 Task: Look for space in Aïn Smara, Algeria from 2nd June, 2023 to 15th June, 2023 for 2 adults in price range Rs.10000 to Rs.15000. Place can be entire place with 1  bedroom having 1 bed and 1 bathroom. Property type can be house, flat, hotel. Booking option can be shelf check-in. Required host language is .
Action: Mouse moved to (386, 91)
Screenshot: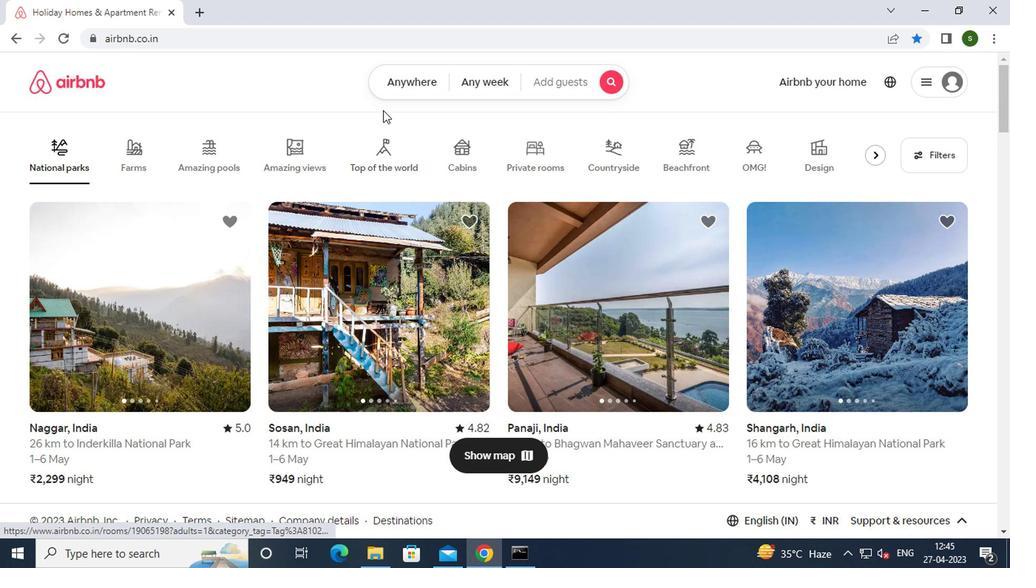 
Action: Mouse pressed left at (386, 91)
Screenshot: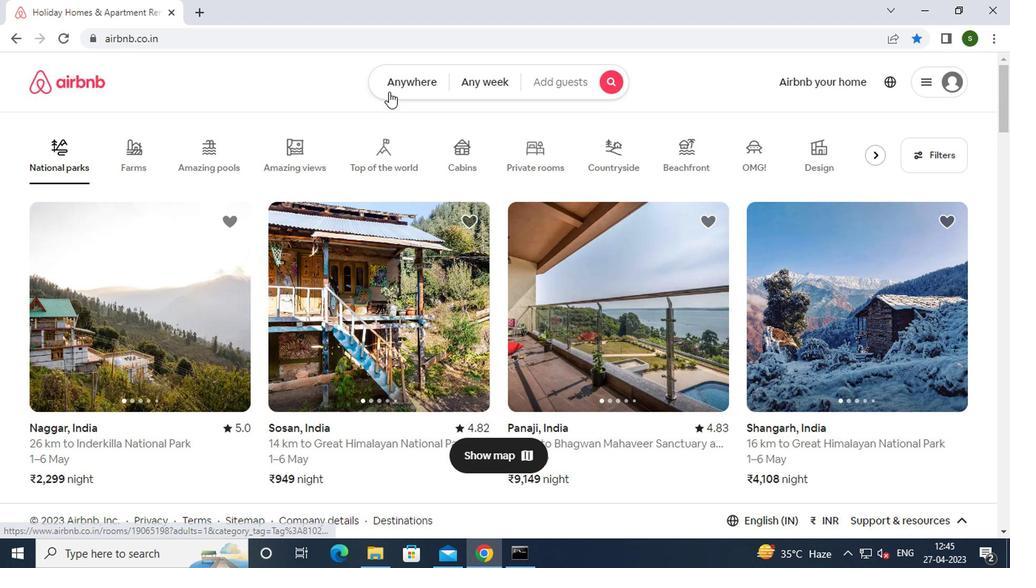 
Action: Mouse moved to (319, 141)
Screenshot: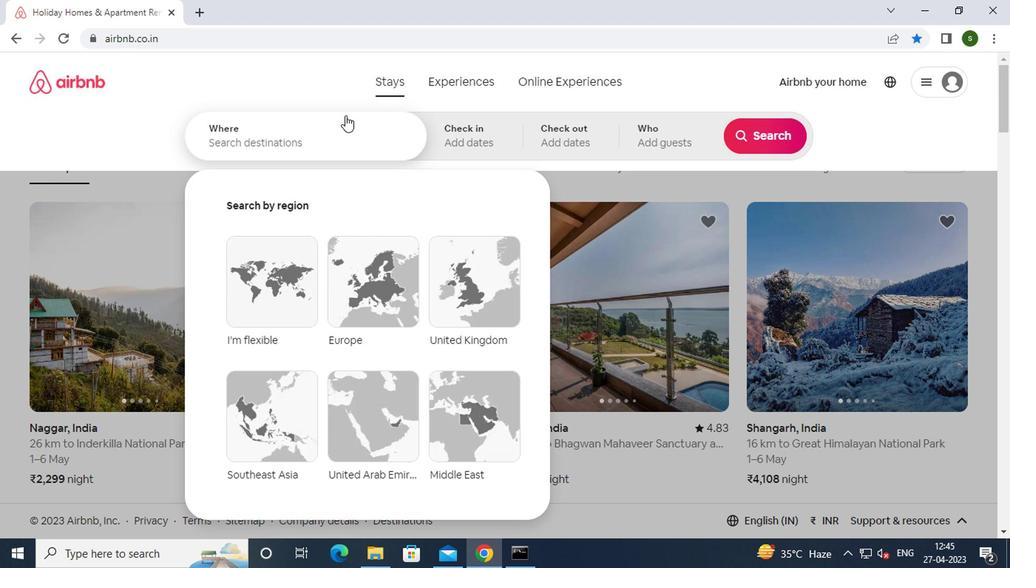 
Action: Mouse pressed left at (319, 141)
Screenshot: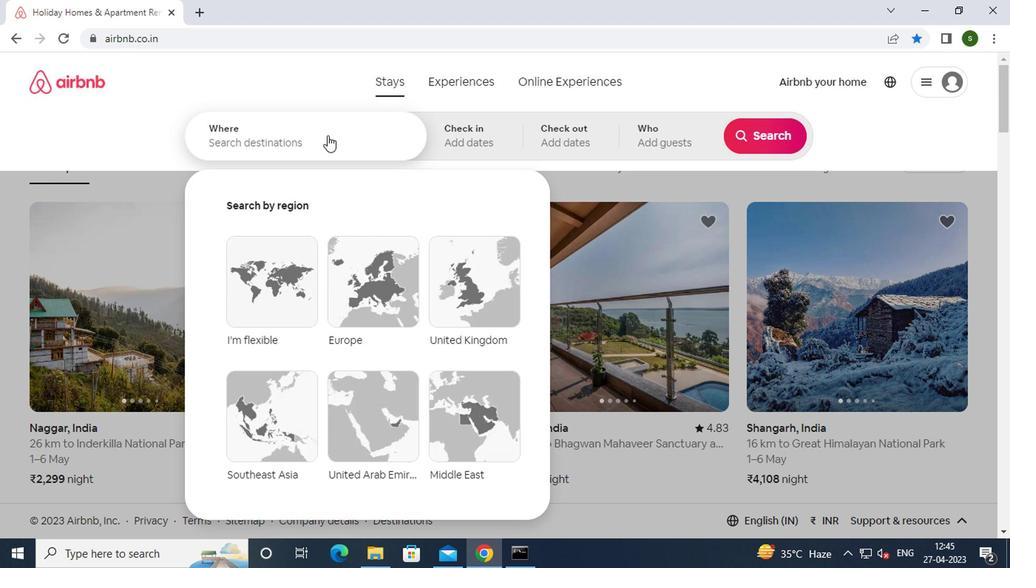 
Action: Key pressed a<Key.caps_lock>in<Key.space><Key.caps_lock>s<Key.caps_lock>mara
Screenshot: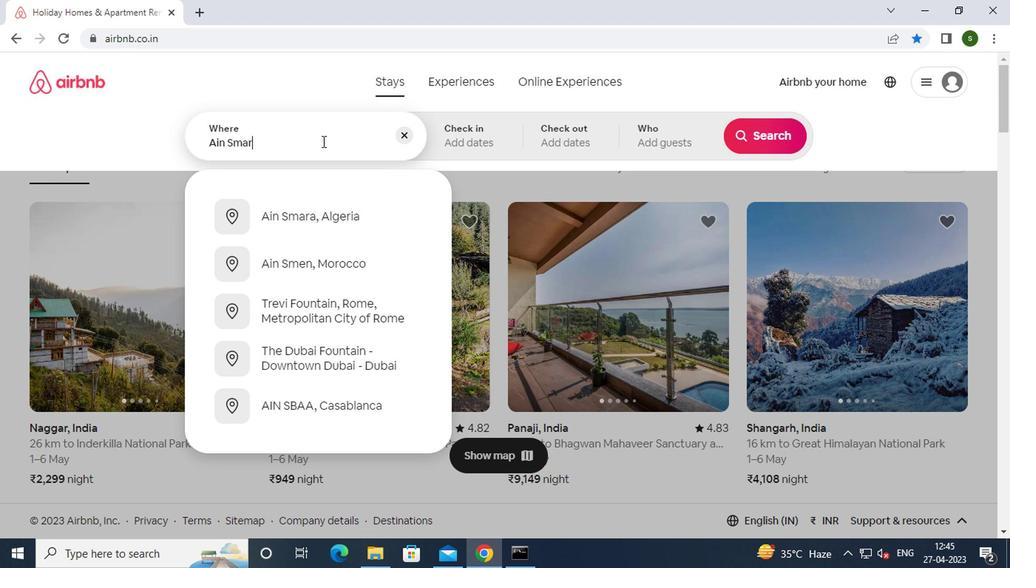 
Action: Mouse moved to (328, 233)
Screenshot: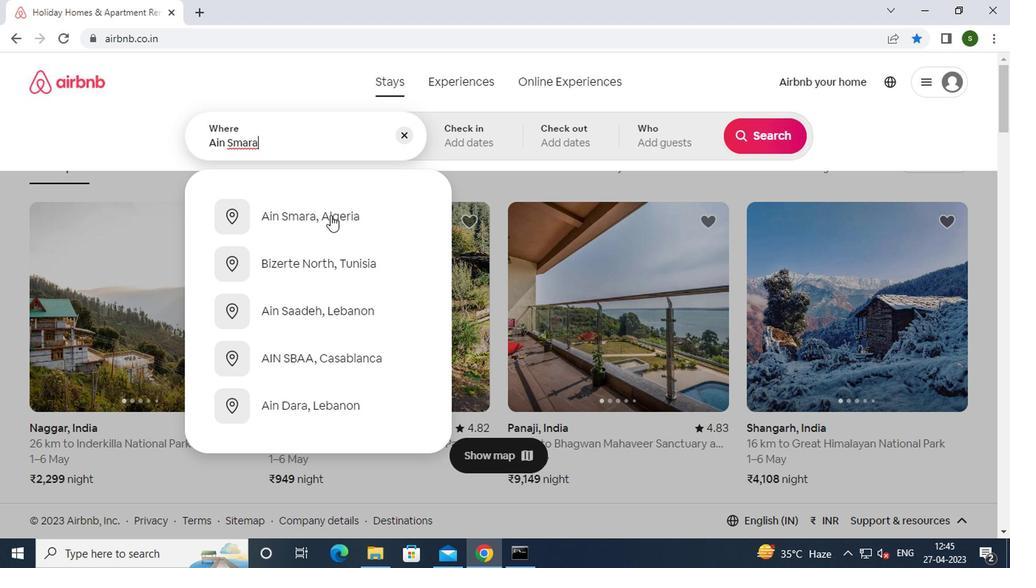 
Action: Mouse pressed left at (328, 233)
Screenshot: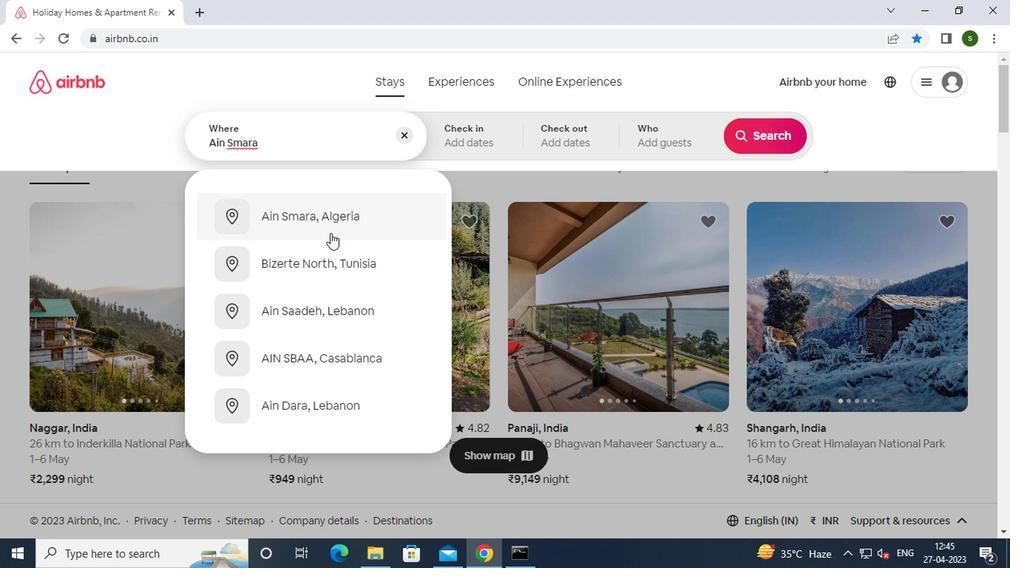 
Action: Mouse moved to (743, 253)
Screenshot: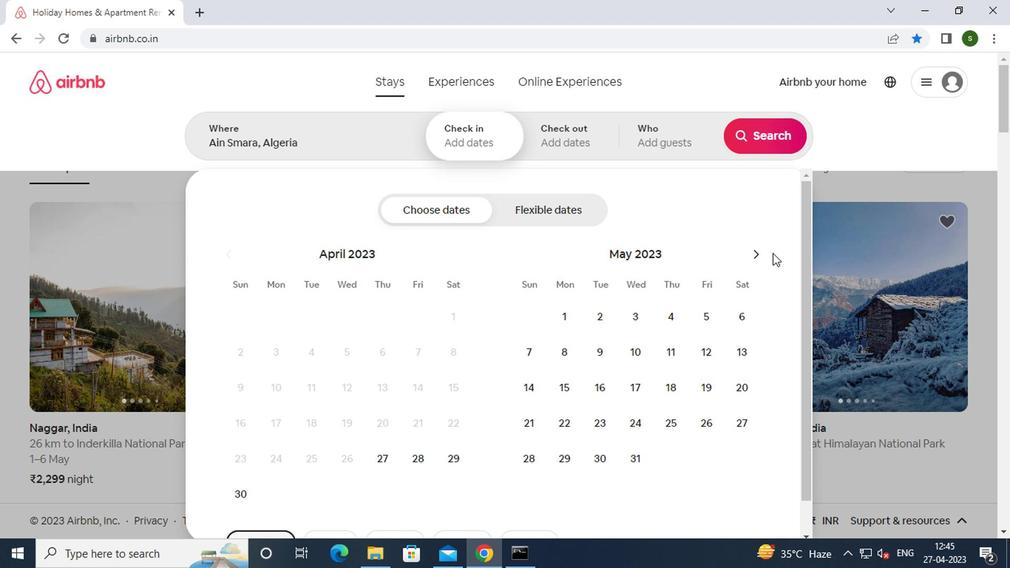 
Action: Mouse pressed left at (743, 253)
Screenshot: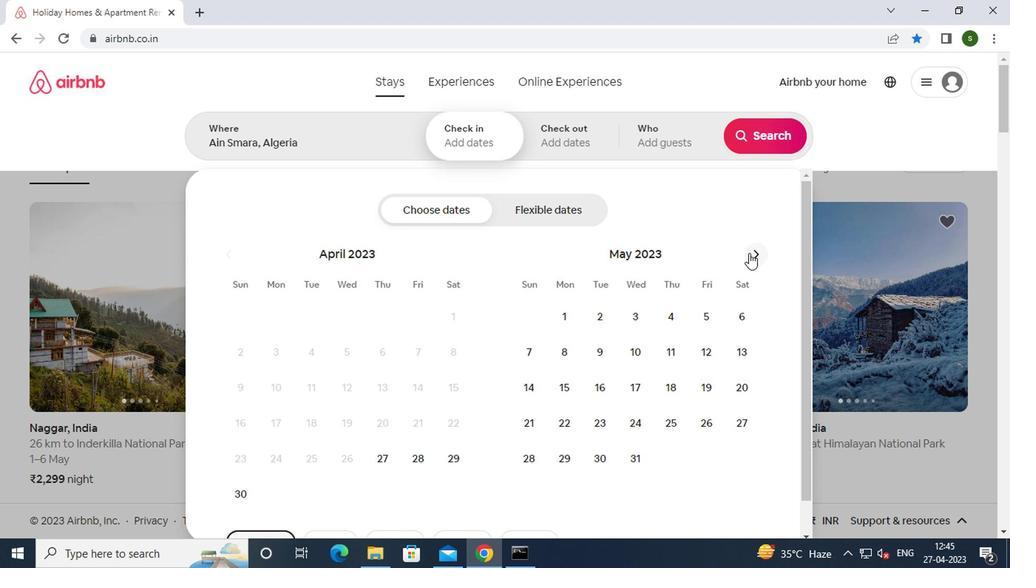 
Action: Mouse moved to (710, 312)
Screenshot: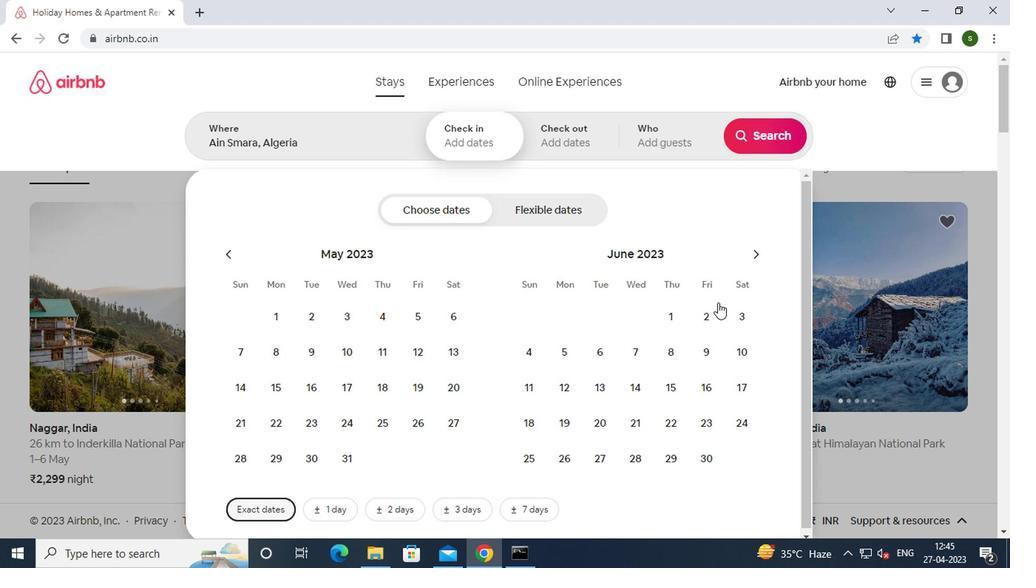 
Action: Mouse pressed left at (710, 312)
Screenshot: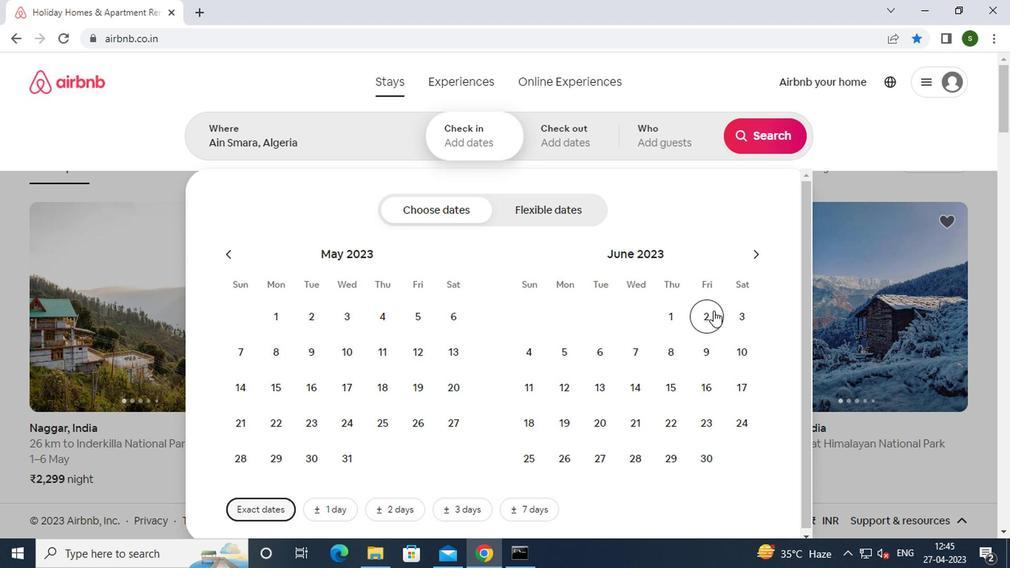 
Action: Mouse moved to (676, 378)
Screenshot: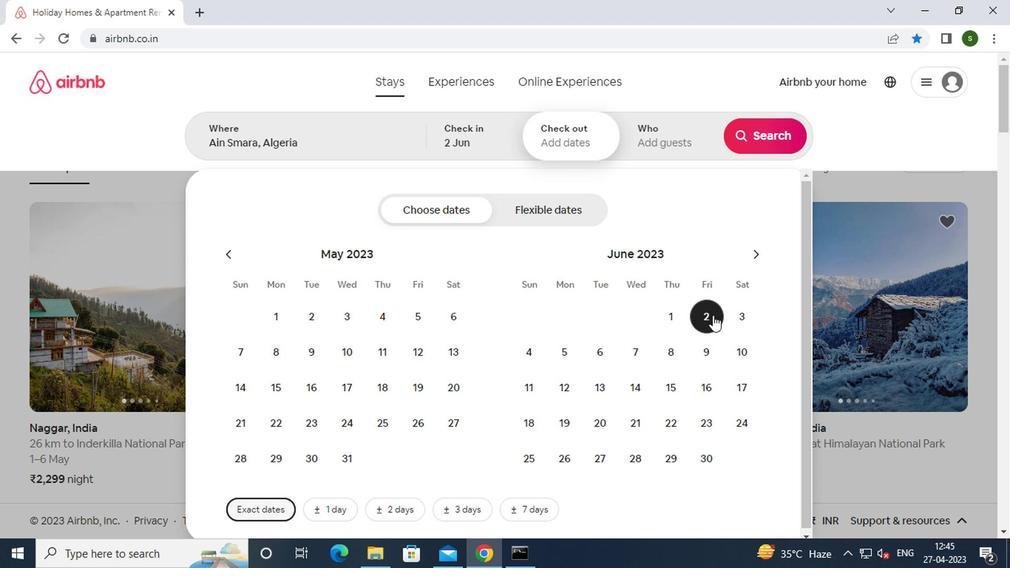 
Action: Mouse pressed left at (676, 378)
Screenshot: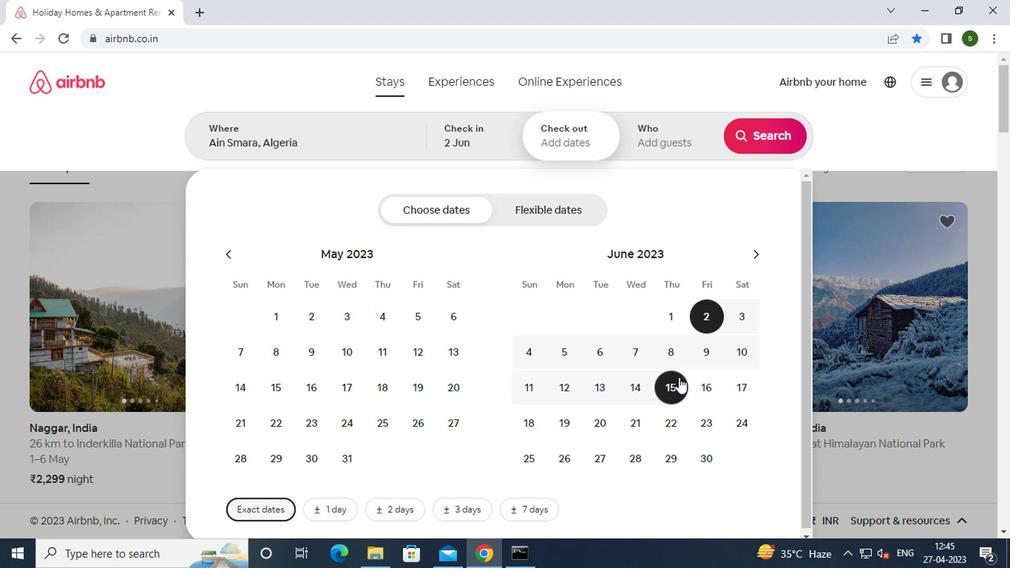 
Action: Mouse moved to (672, 146)
Screenshot: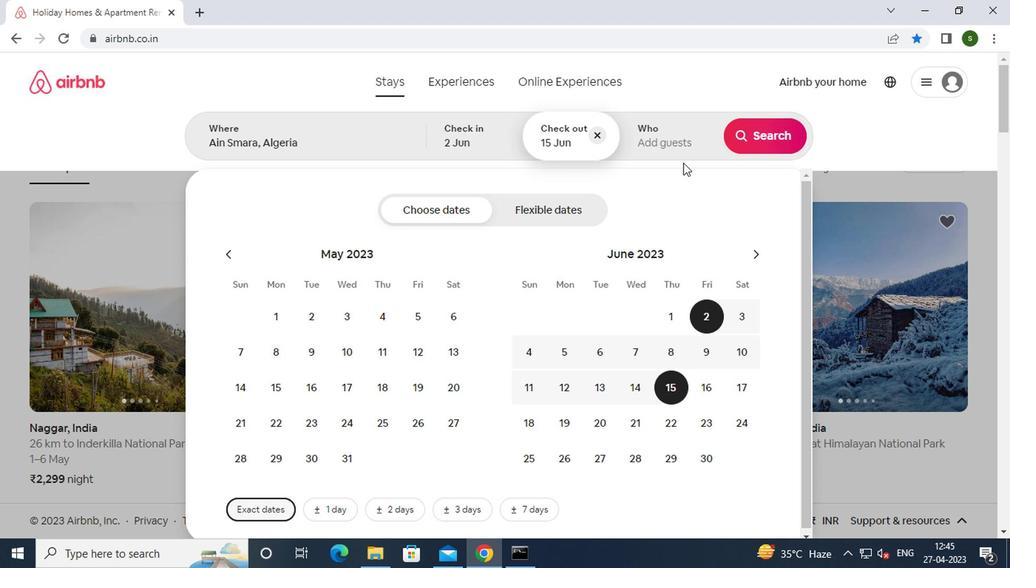 
Action: Mouse pressed left at (672, 146)
Screenshot: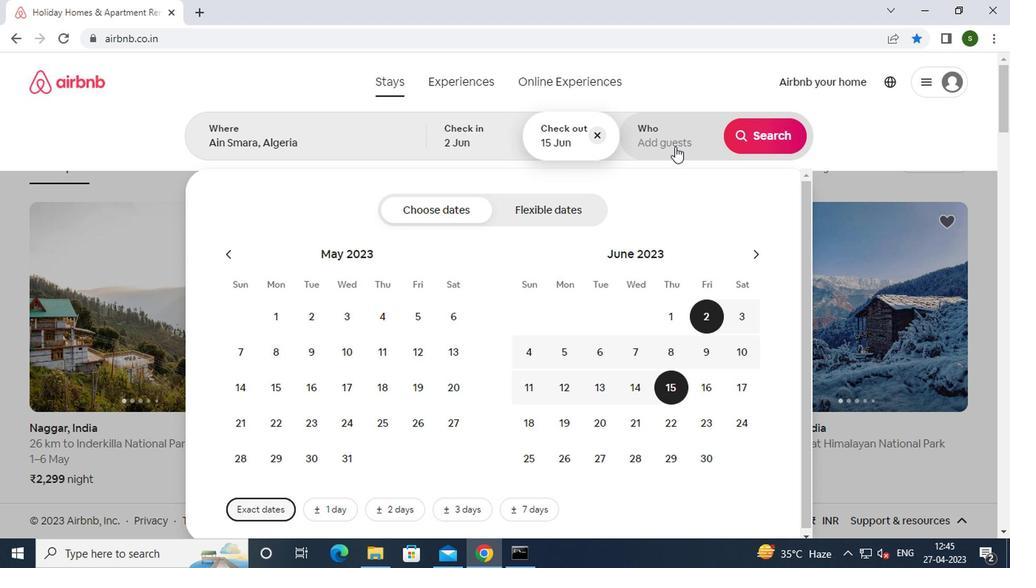 
Action: Mouse moved to (764, 213)
Screenshot: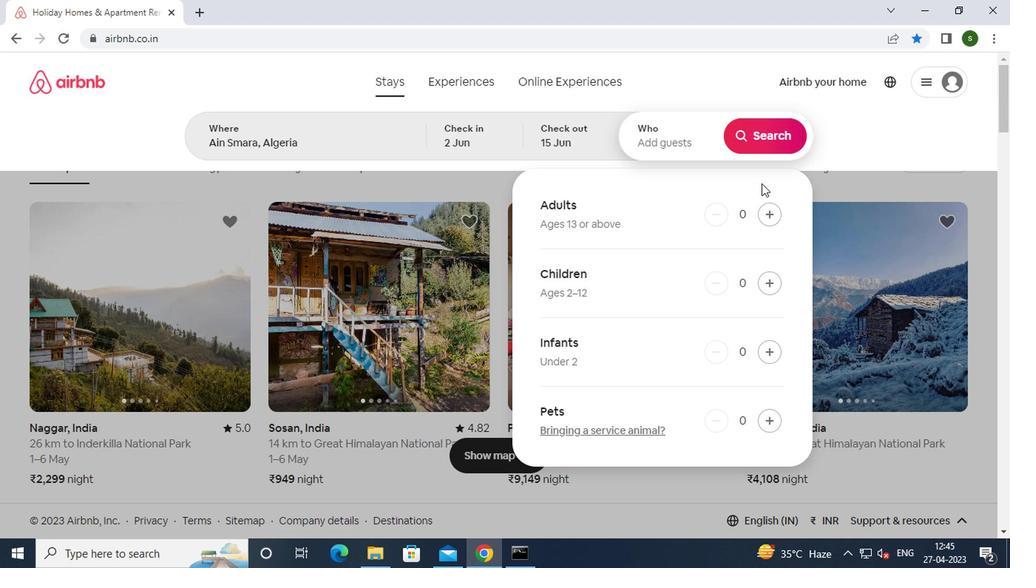 
Action: Mouse pressed left at (764, 213)
Screenshot: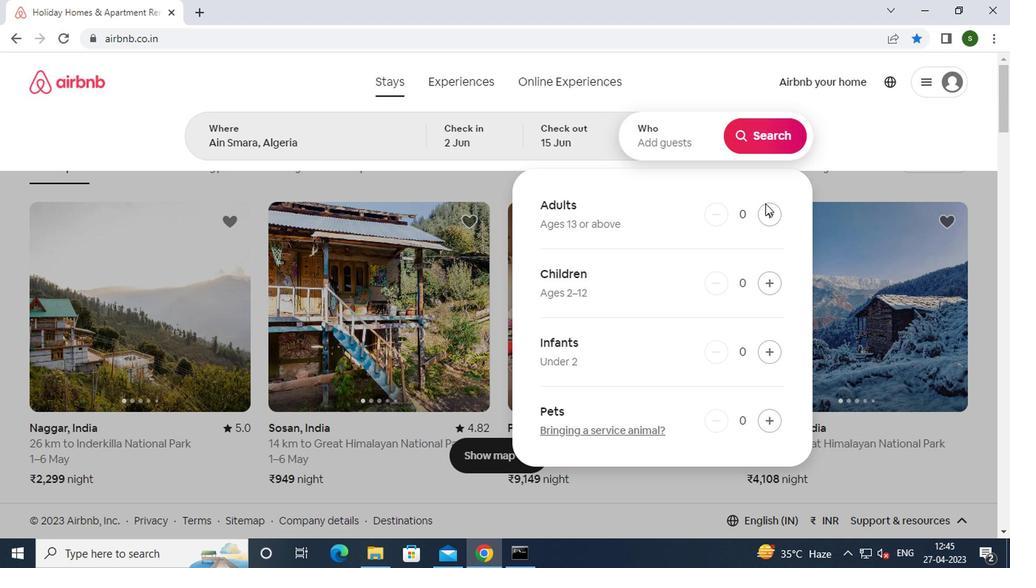 
Action: Mouse pressed left at (764, 213)
Screenshot: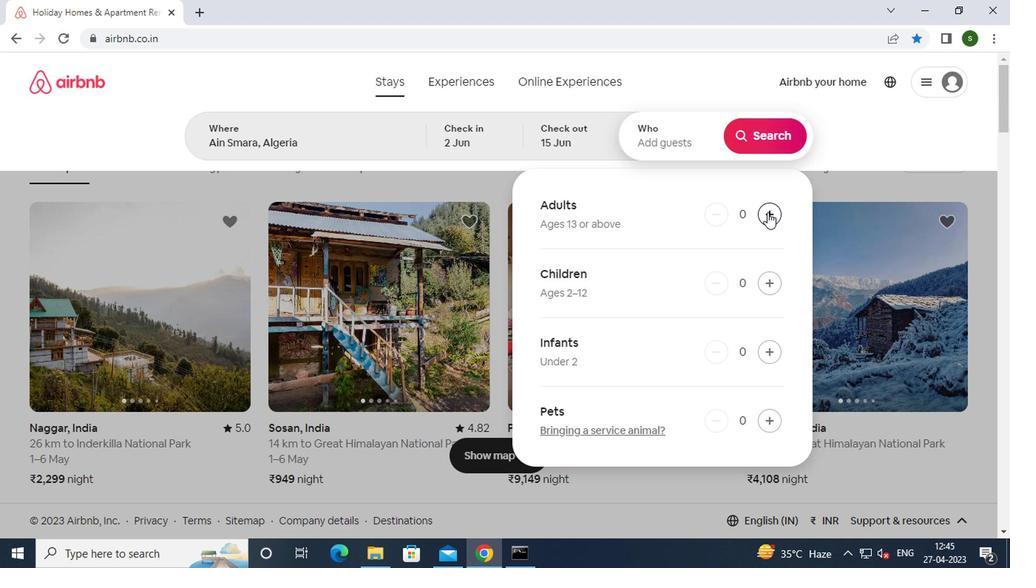 
Action: Mouse moved to (752, 127)
Screenshot: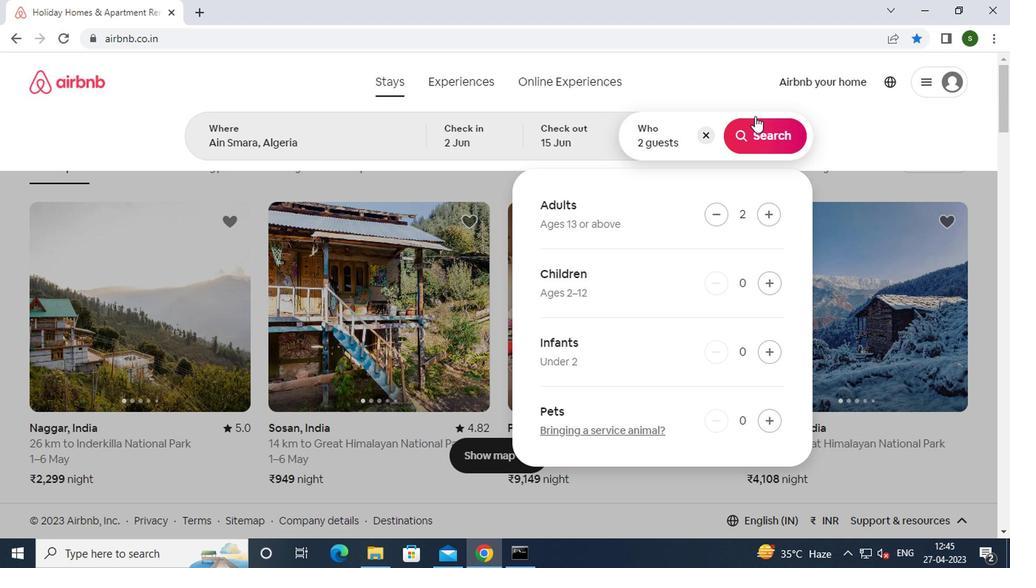 
Action: Mouse pressed left at (752, 127)
Screenshot: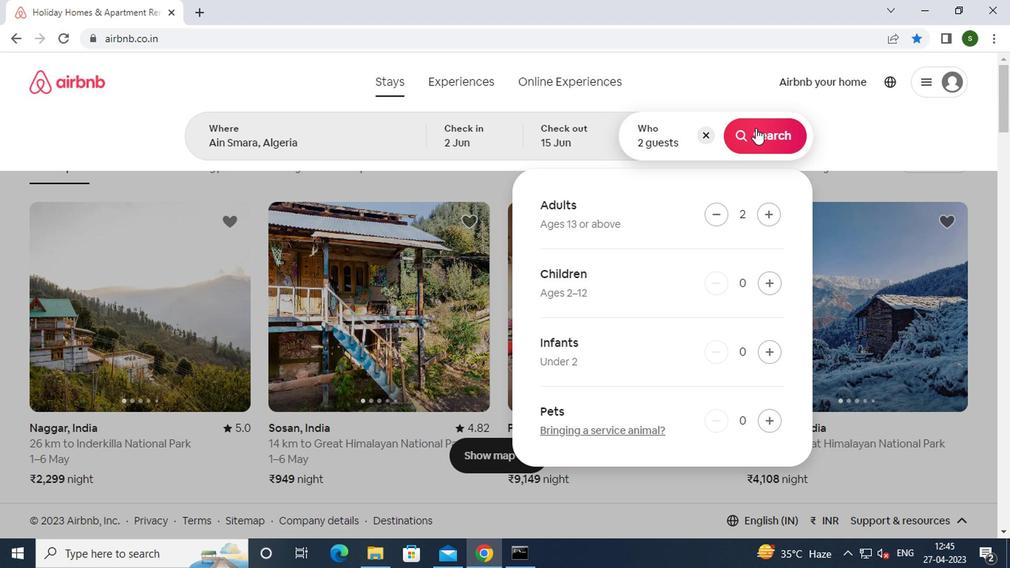 
Action: Mouse moved to (923, 145)
Screenshot: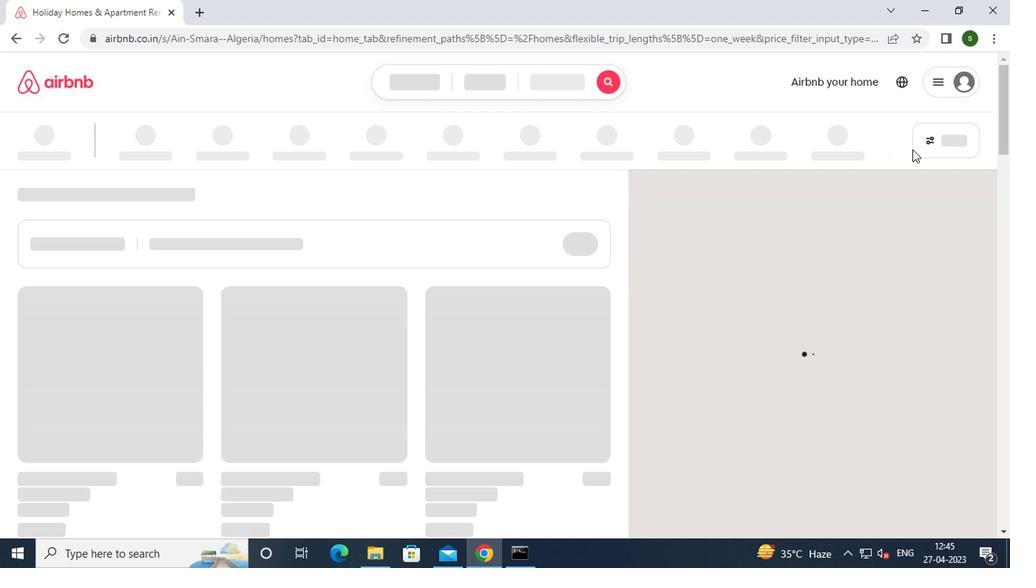 
Action: Mouse pressed left at (923, 145)
Screenshot: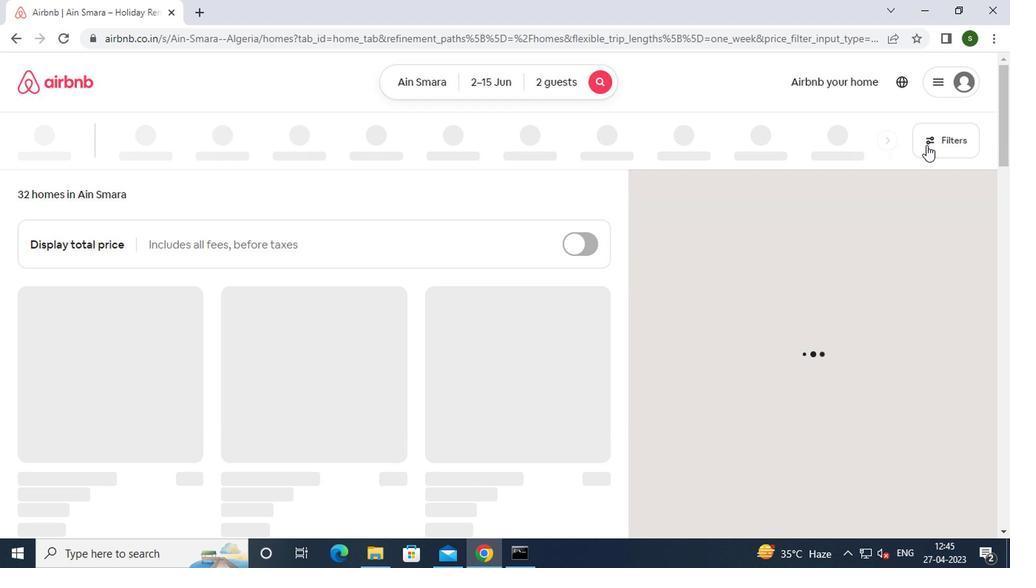 
Action: Mouse moved to (427, 337)
Screenshot: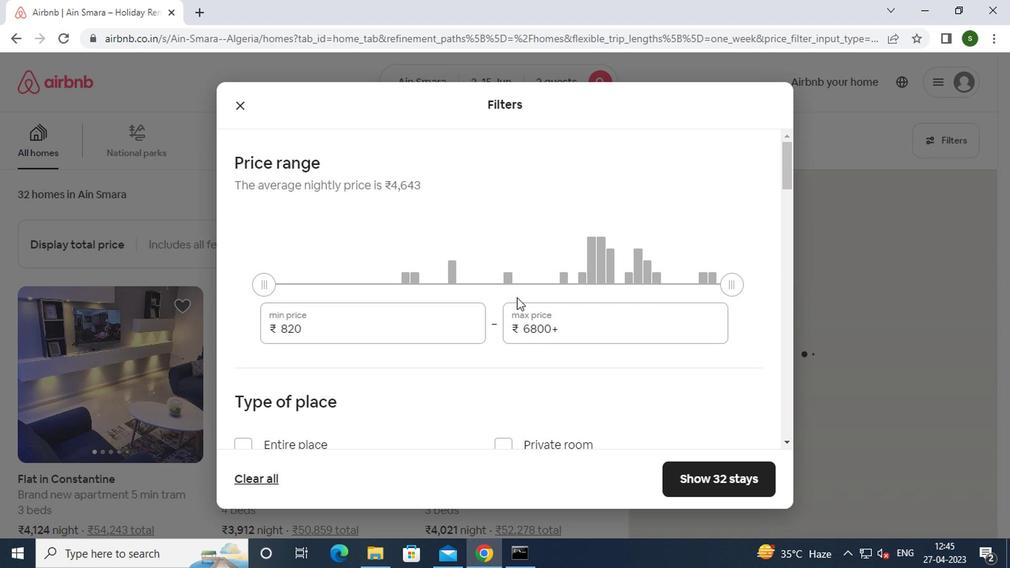 
Action: Mouse pressed left at (427, 337)
Screenshot: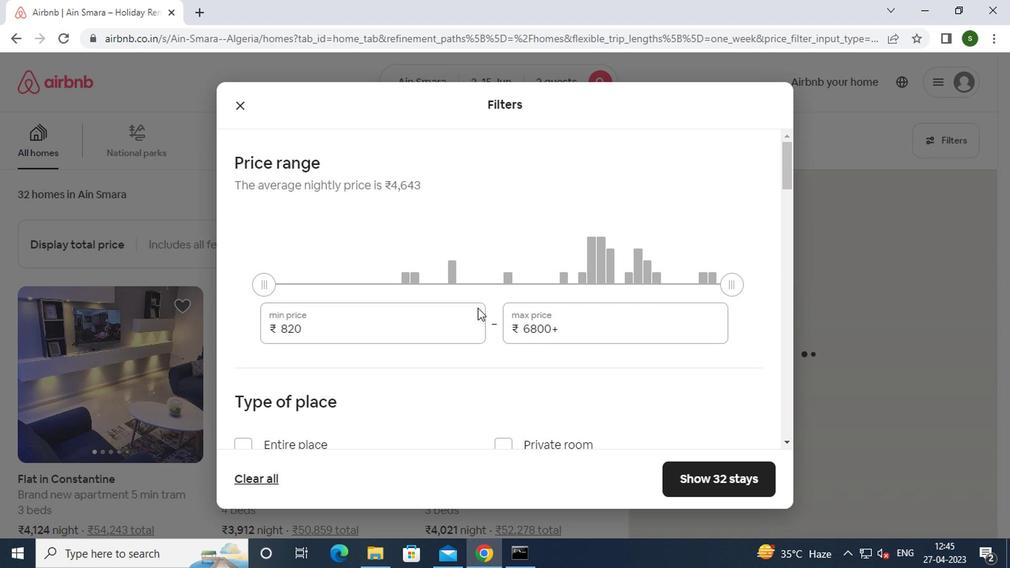 
Action: Key pressed <Key.backspace><Key.backspace><Key.backspace><Key.backspace>10000
Screenshot: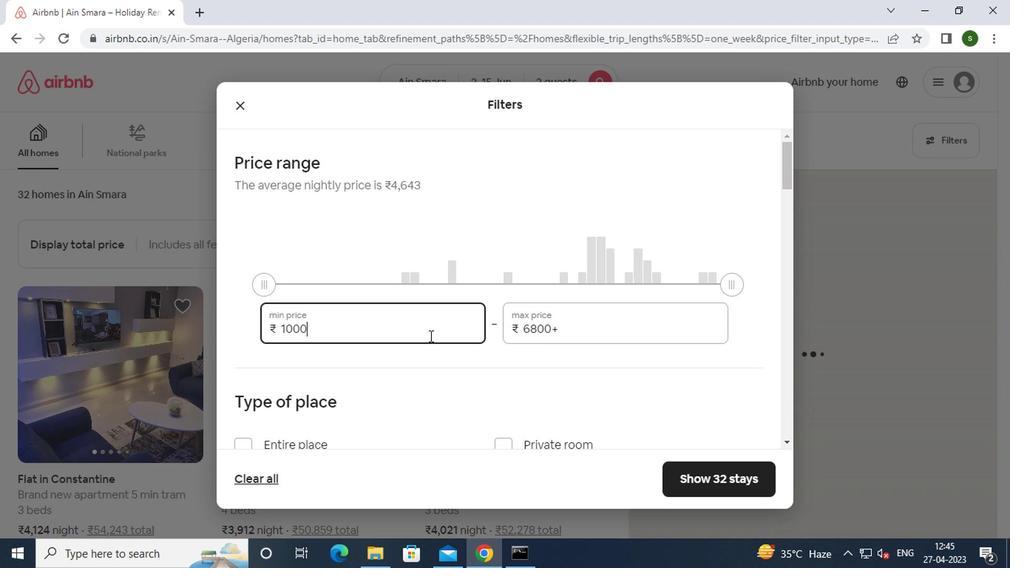 
Action: Mouse moved to (588, 333)
Screenshot: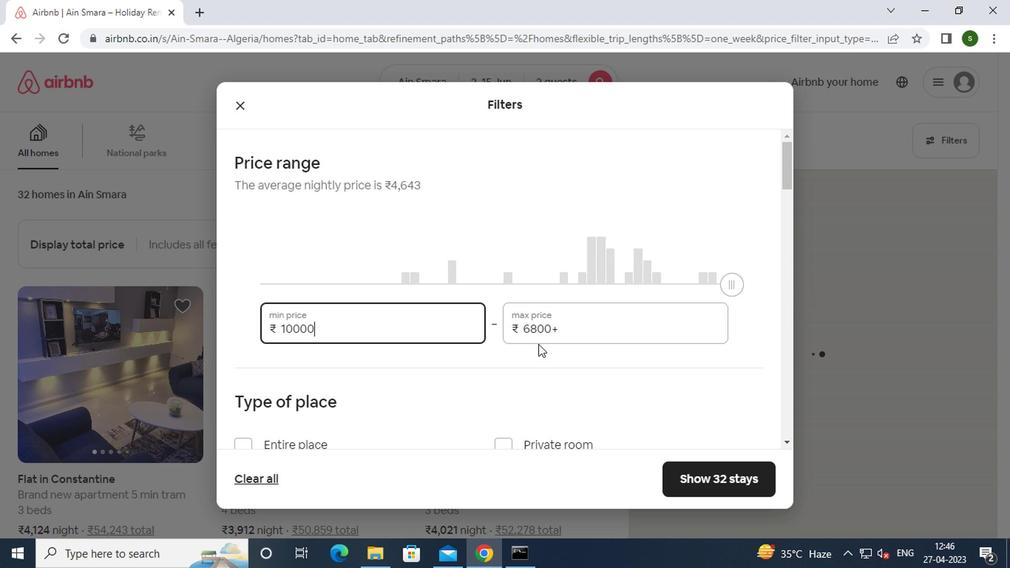 
Action: Mouse pressed left at (588, 333)
Screenshot: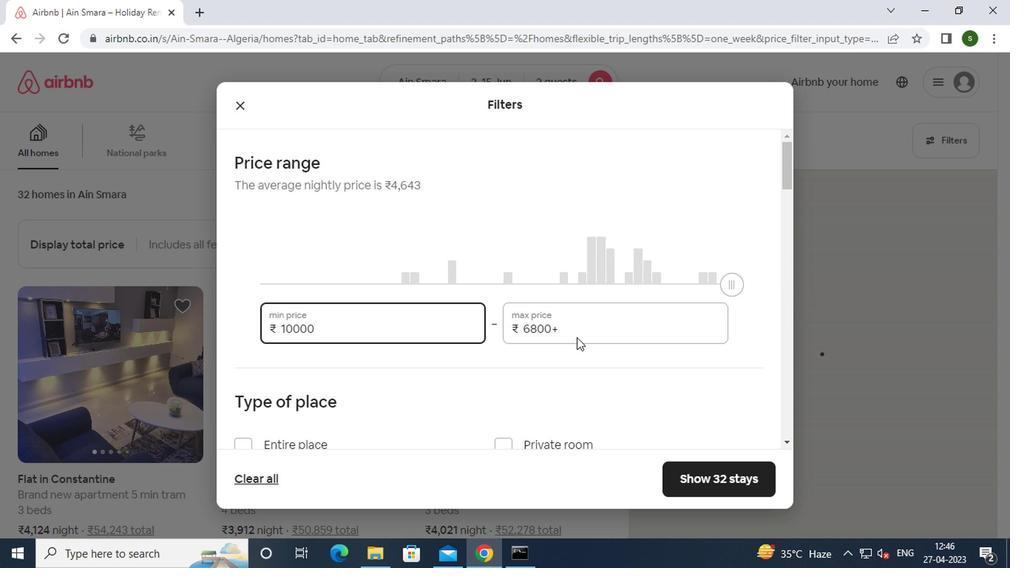 
Action: Key pressed <Key.backspace><Key.backspace><Key.backspace><Key.backspace><Key.backspace><Key.backspace><Key.backspace><Key.backspace><Key.backspace>15000
Screenshot: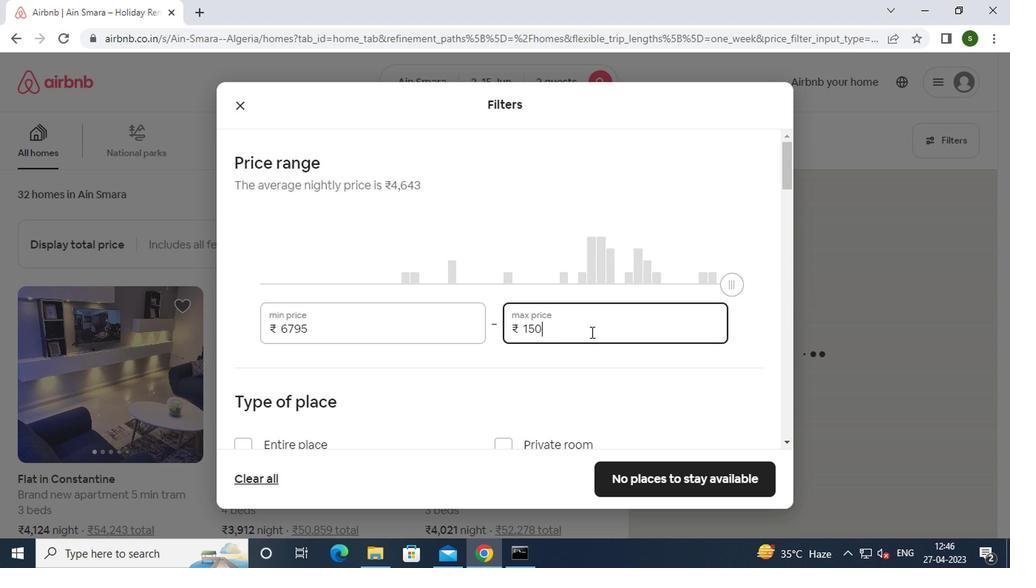
Action: Mouse moved to (462, 320)
Screenshot: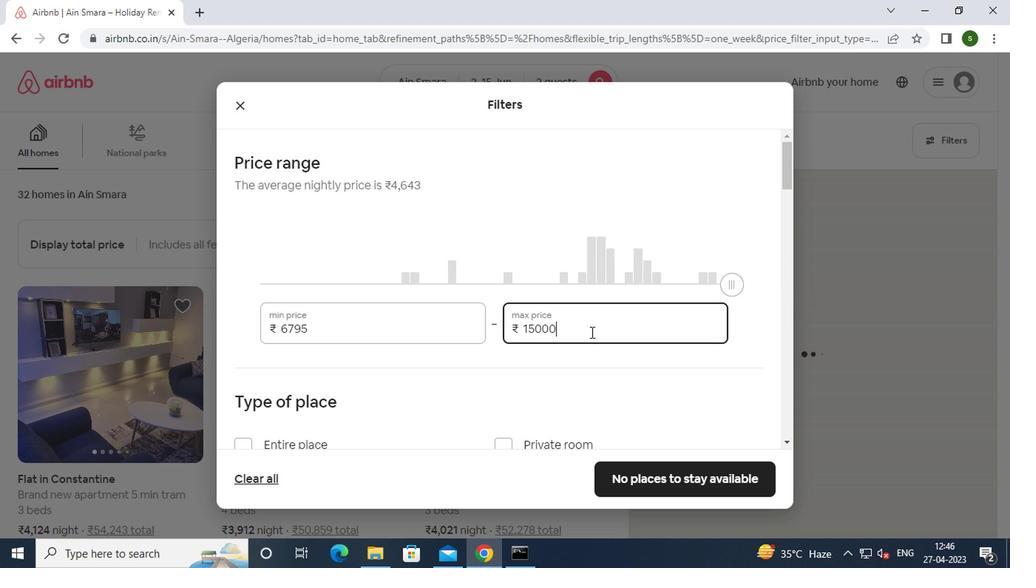 
Action: Mouse scrolled (462, 319) with delta (0, -1)
Screenshot: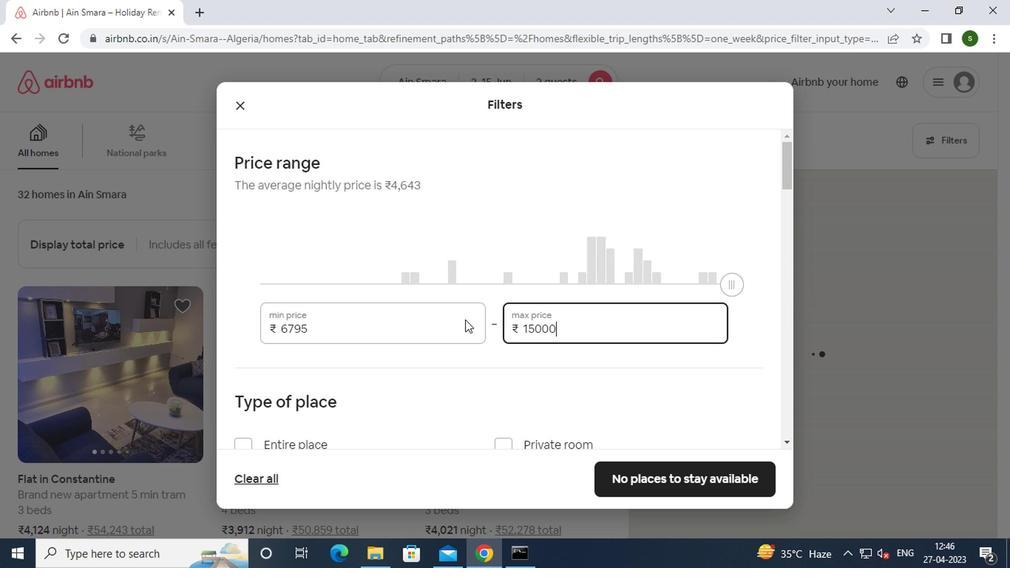 
Action: Mouse scrolled (462, 319) with delta (0, -1)
Screenshot: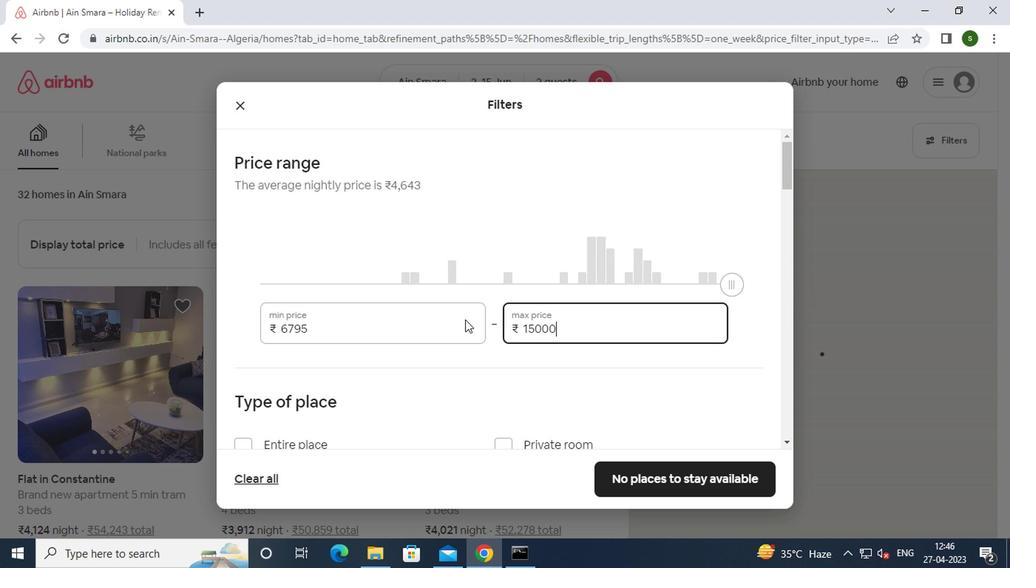 
Action: Mouse moved to (339, 310)
Screenshot: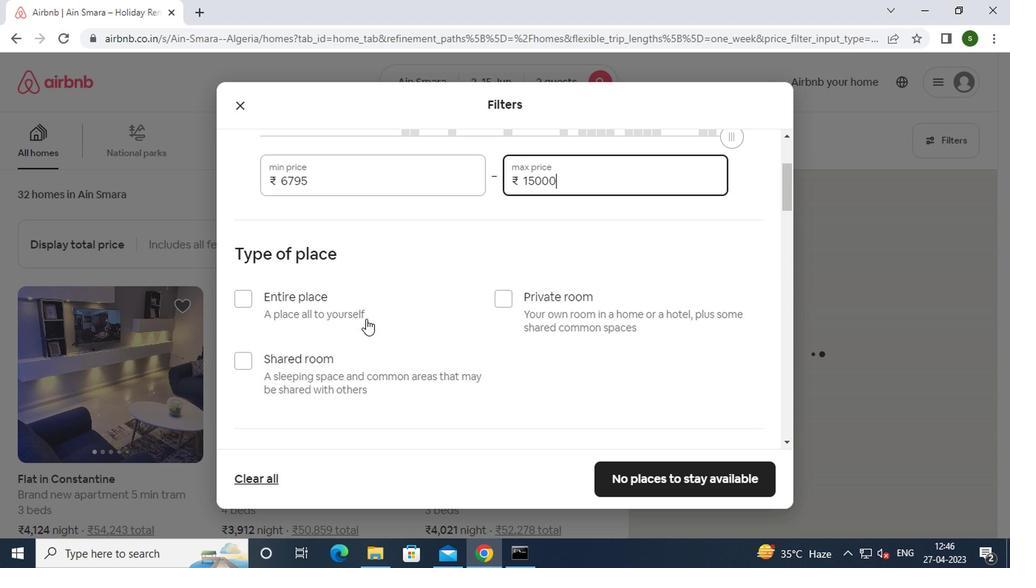 
Action: Mouse pressed left at (339, 310)
Screenshot: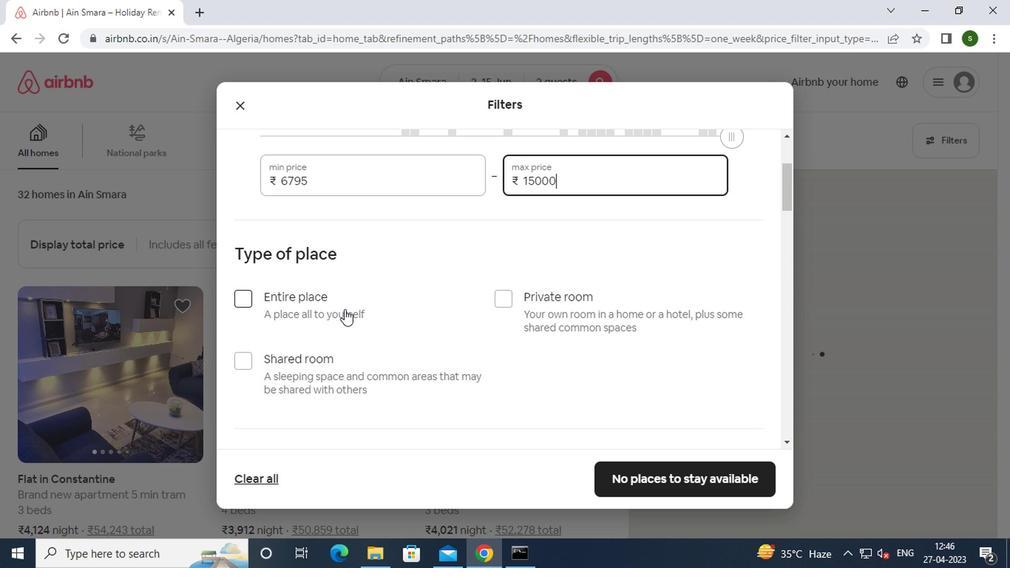 
Action: Mouse moved to (380, 296)
Screenshot: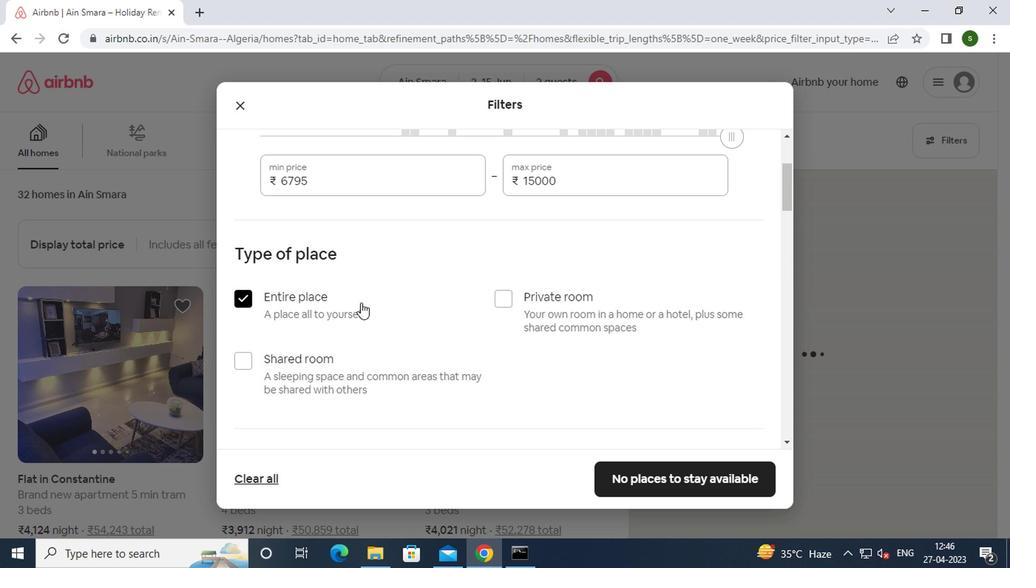 
Action: Mouse scrolled (380, 296) with delta (0, 0)
Screenshot: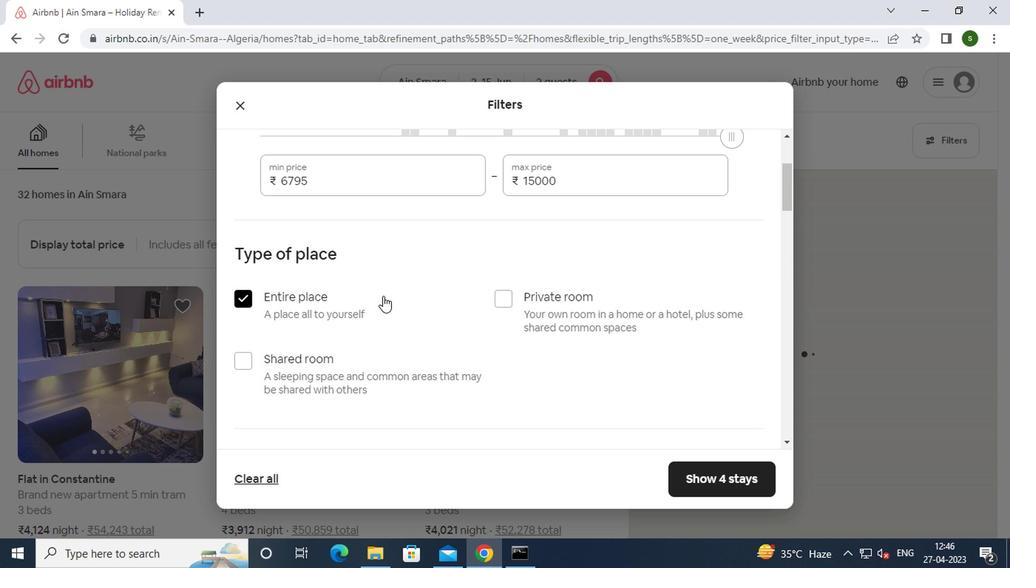 
Action: Mouse scrolled (380, 296) with delta (0, 0)
Screenshot: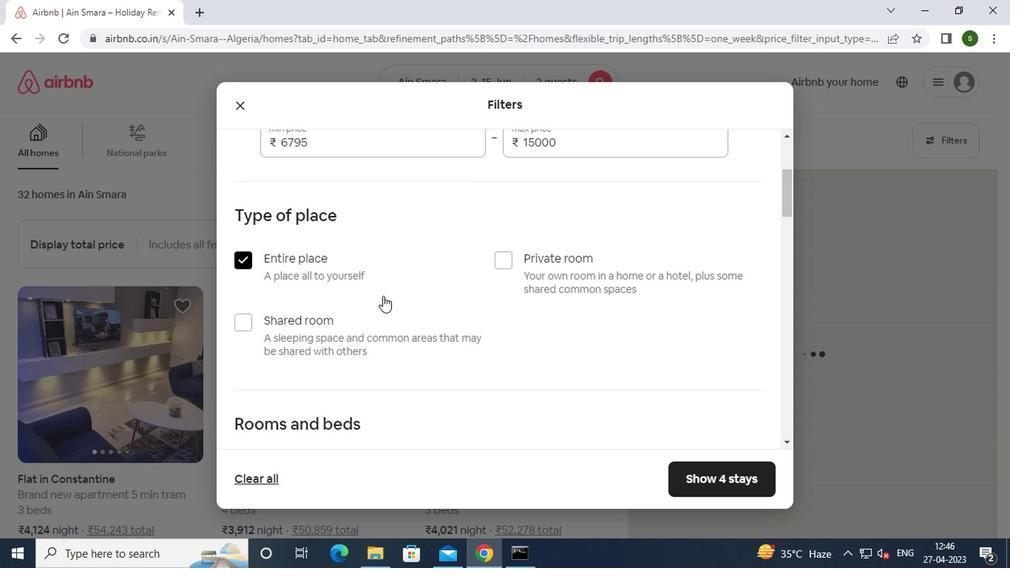 
Action: Mouse scrolled (380, 296) with delta (0, 0)
Screenshot: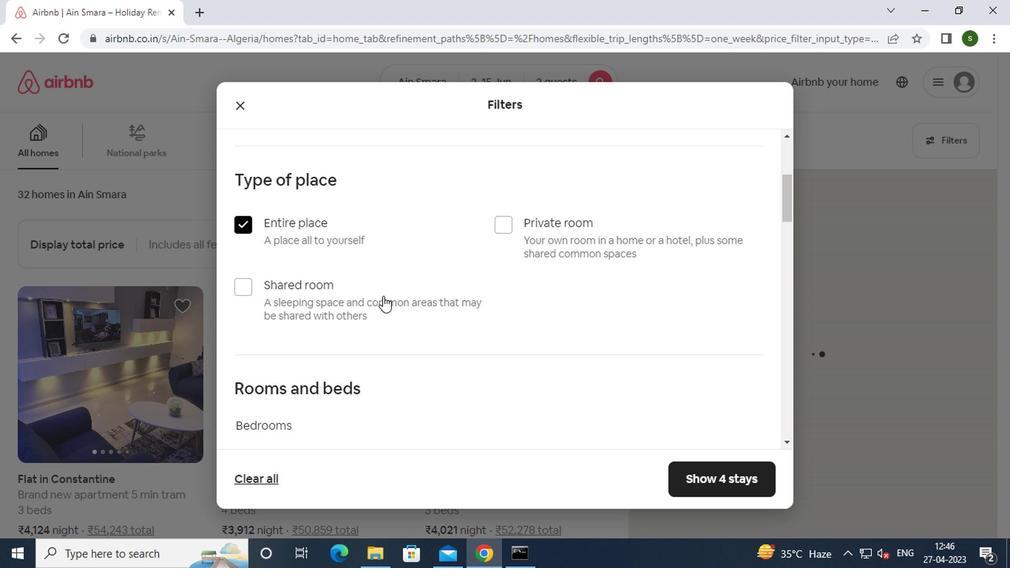 
Action: Mouse scrolled (380, 296) with delta (0, 0)
Screenshot: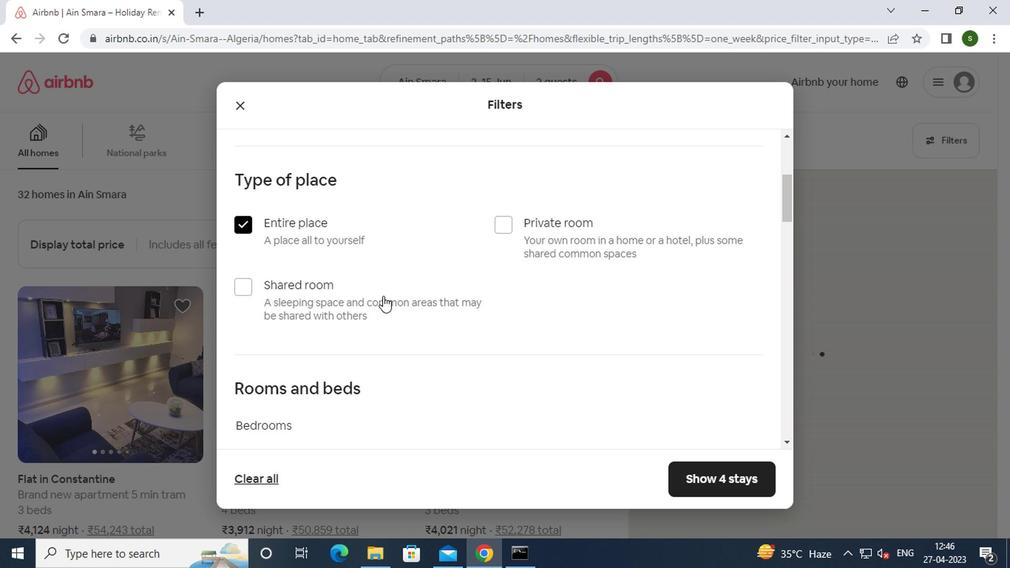
Action: Mouse moved to (326, 253)
Screenshot: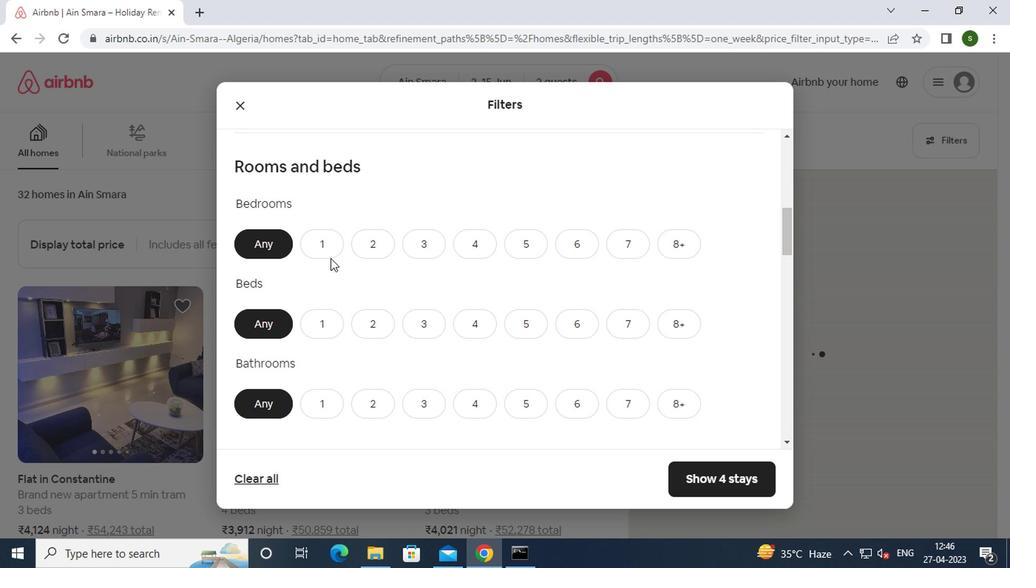 
Action: Mouse pressed left at (326, 253)
Screenshot: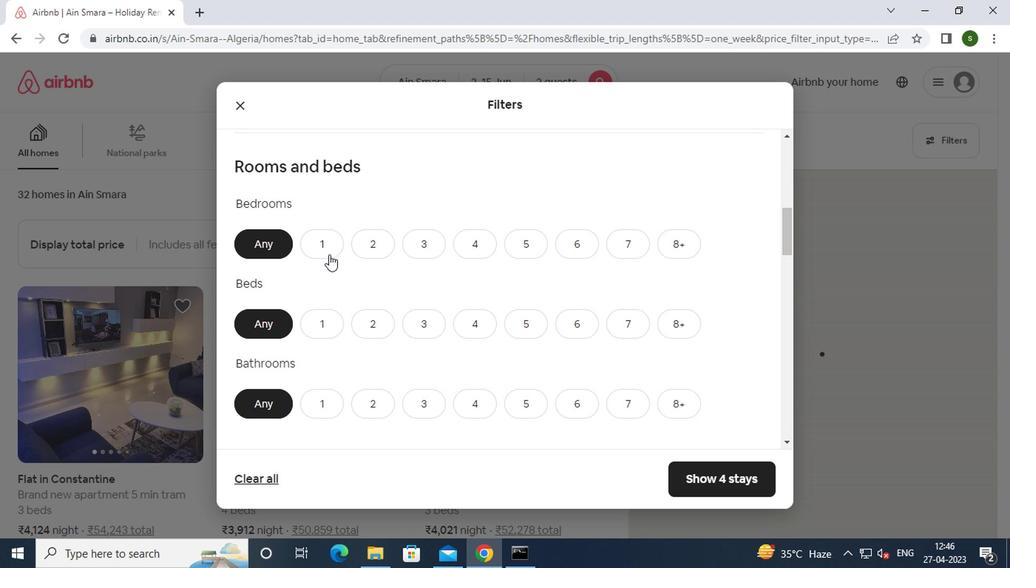 
Action: Mouse moved to (326, 326)
Screenshot: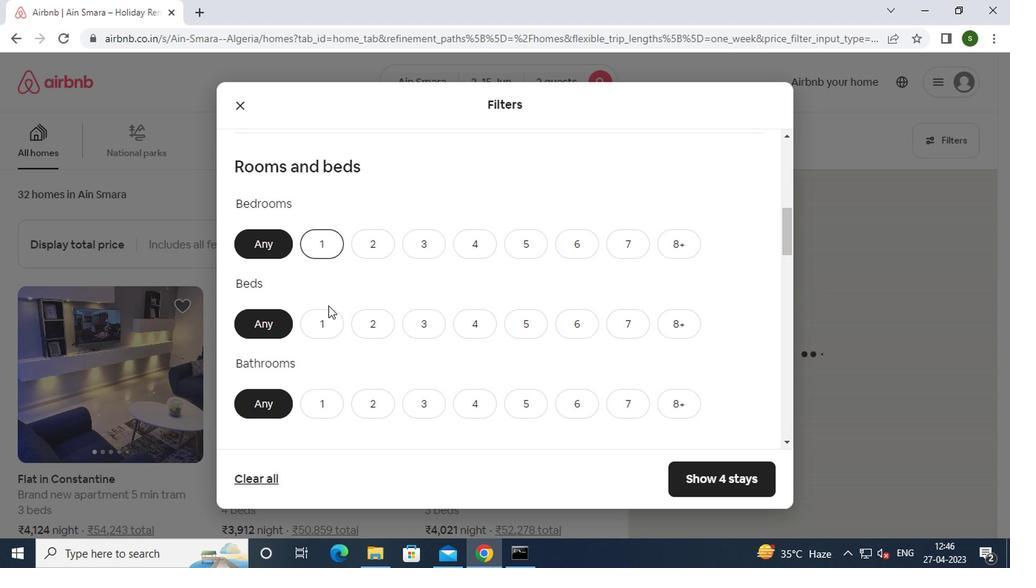 
Action: Mouse pressed left at (326, 326)
Screenshot: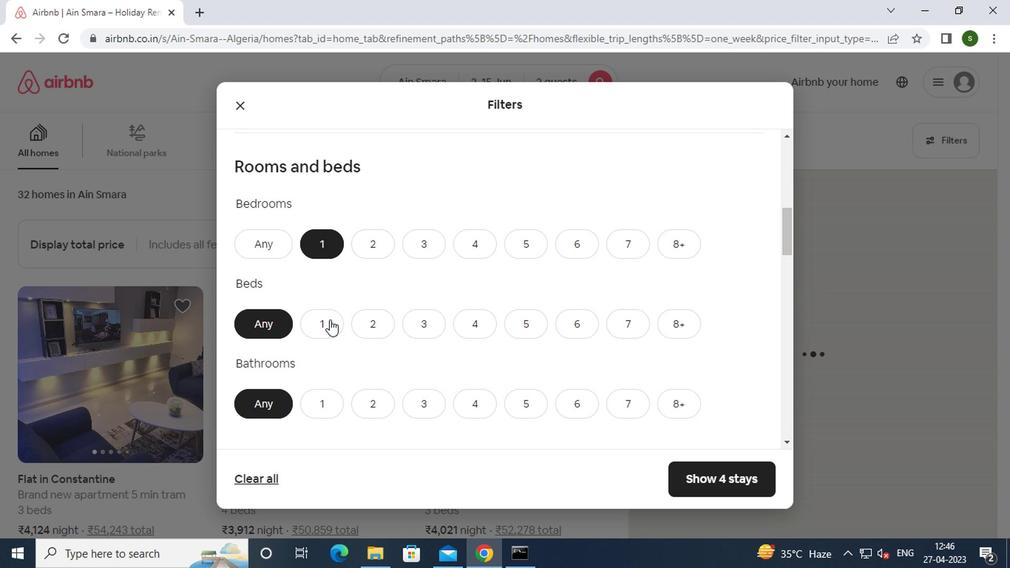 
Action: Mouse moved to (325, 404)
Screenshot: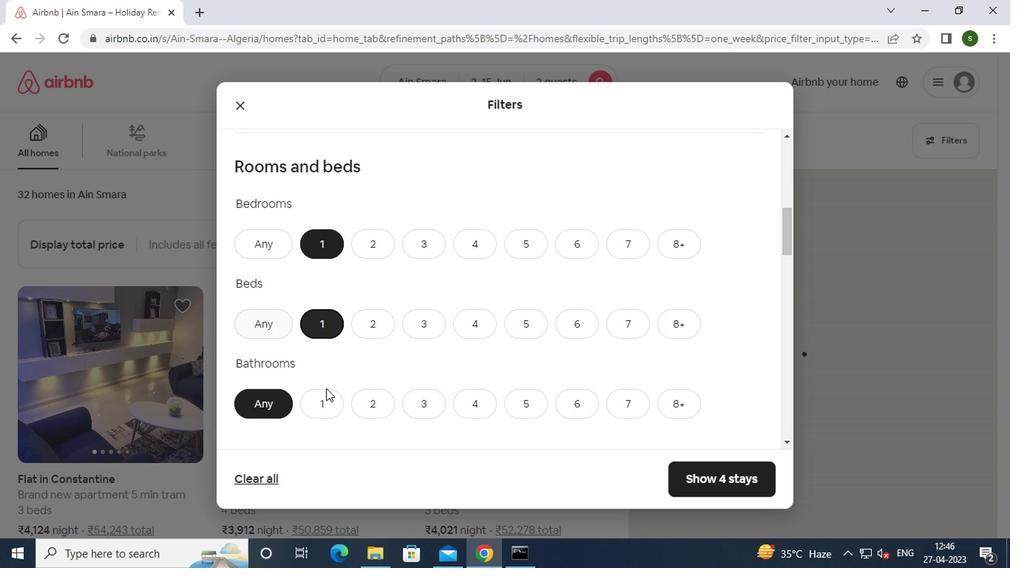 
Action: Mouse pressed left at (325, 404)
Screenshot: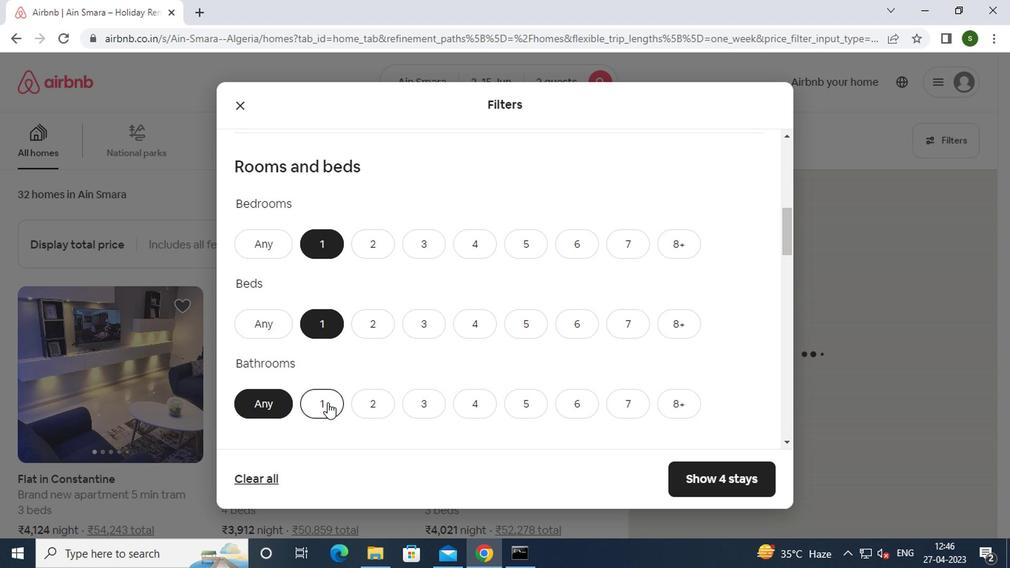 
Action: Mouse moved to (439, 308)
Screenshot: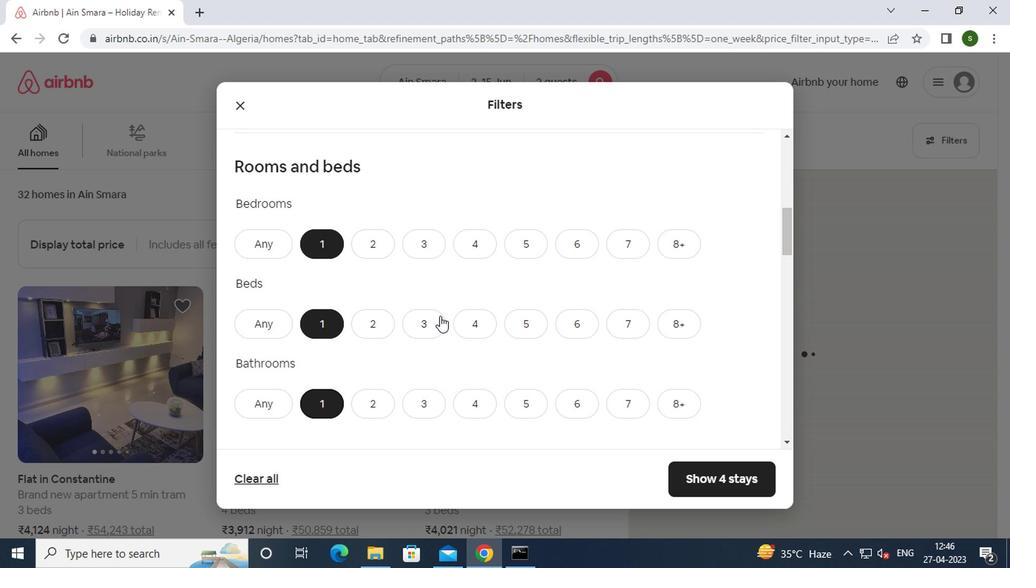 
Action: Mouse scrolled (439, 307) with delta (0, -1)
Screenshot: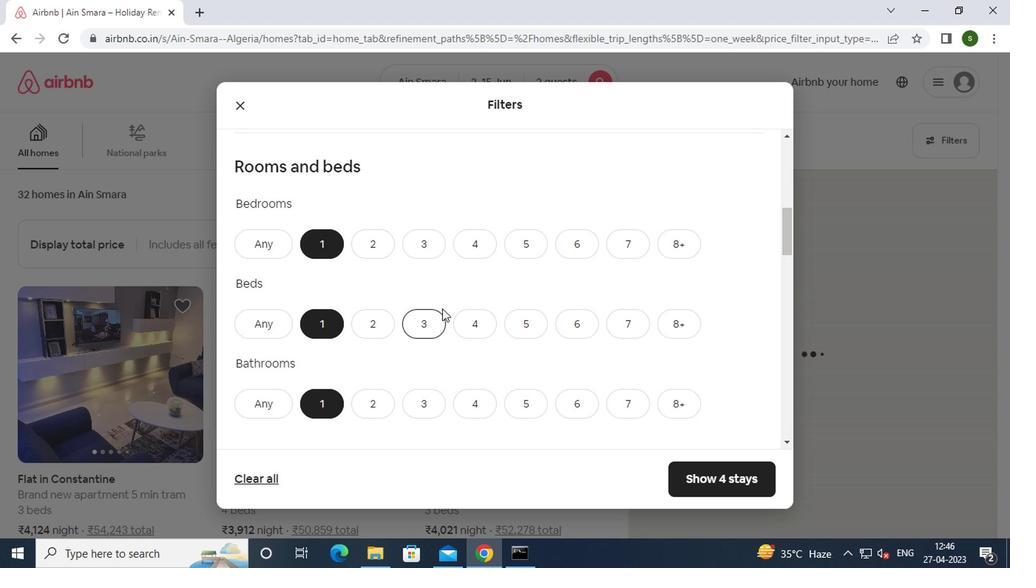 
Action: Mouse scrolled (439, 307) with delta (0, -1)
Screenshot: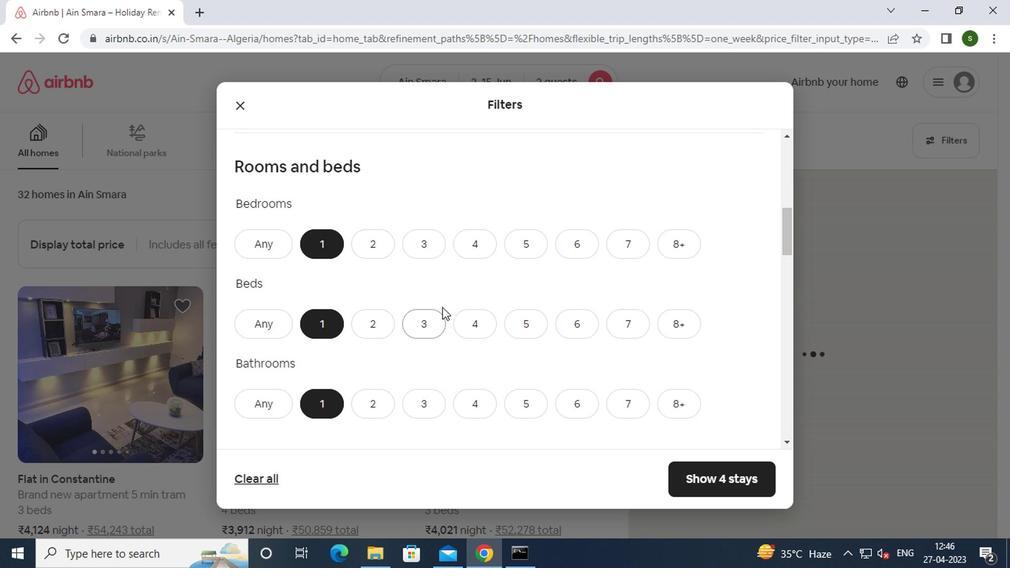 
Action: Mouse scrolled (439, 307) with delta (0, -1)
Screenshot: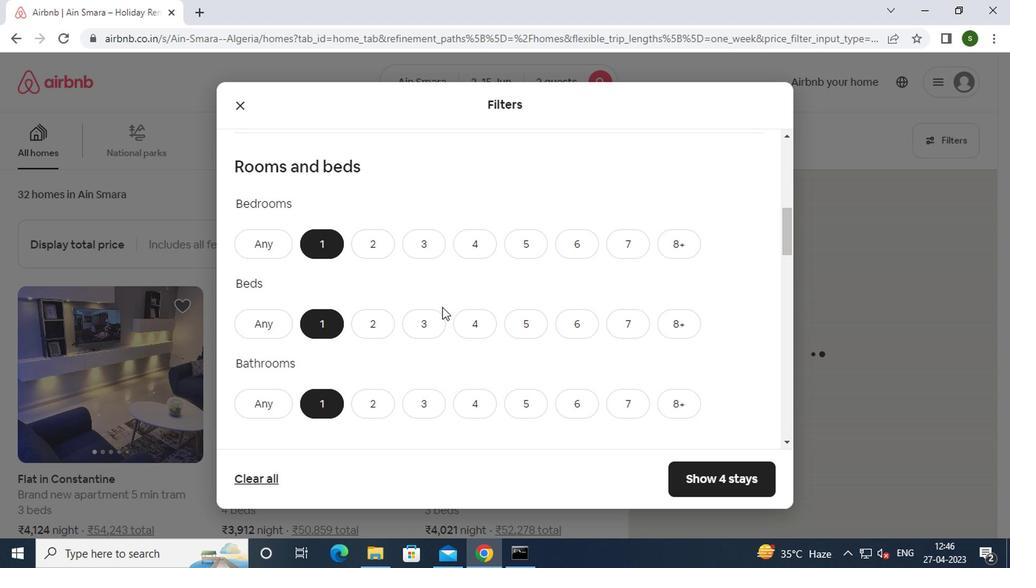 
Action: Mouse moved to (292, 326)
Screenshot: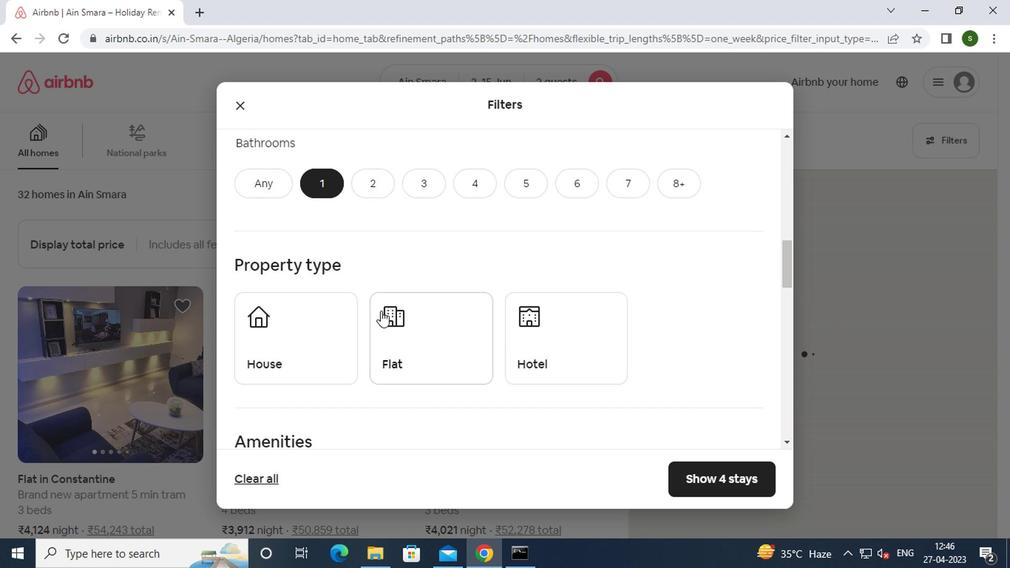 
Action: Mouse pressed left at (292, 326)
Screenshot: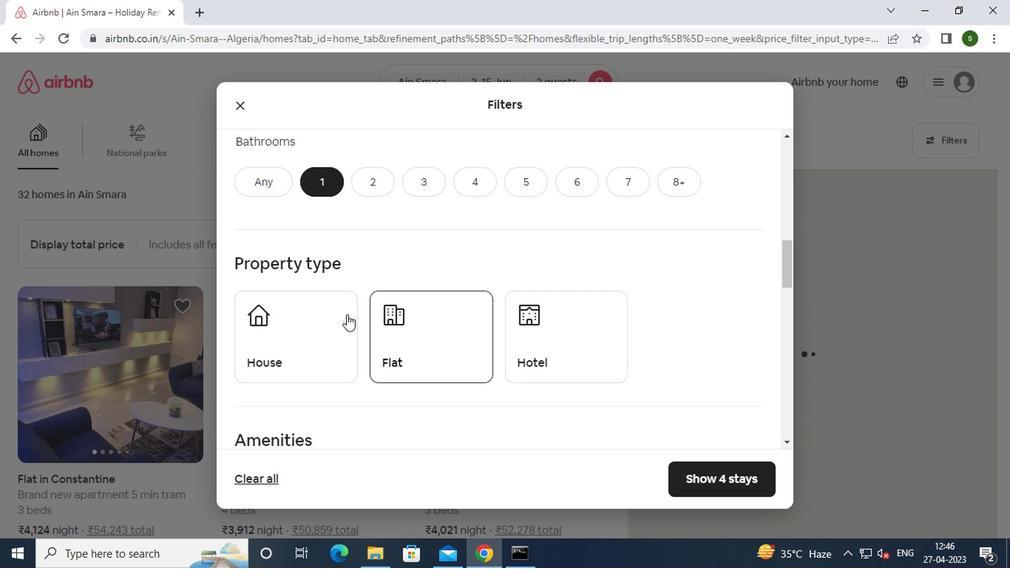 
Action: Mouse moved to (480, 348)
Screenshot: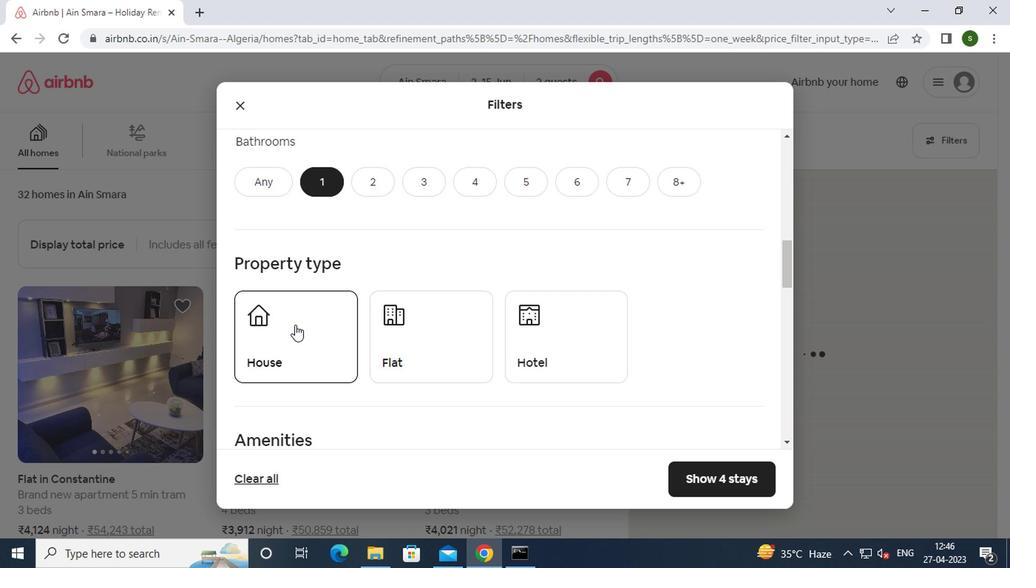 
Action: Mouse pressed left at (480, 348)
Screenshot: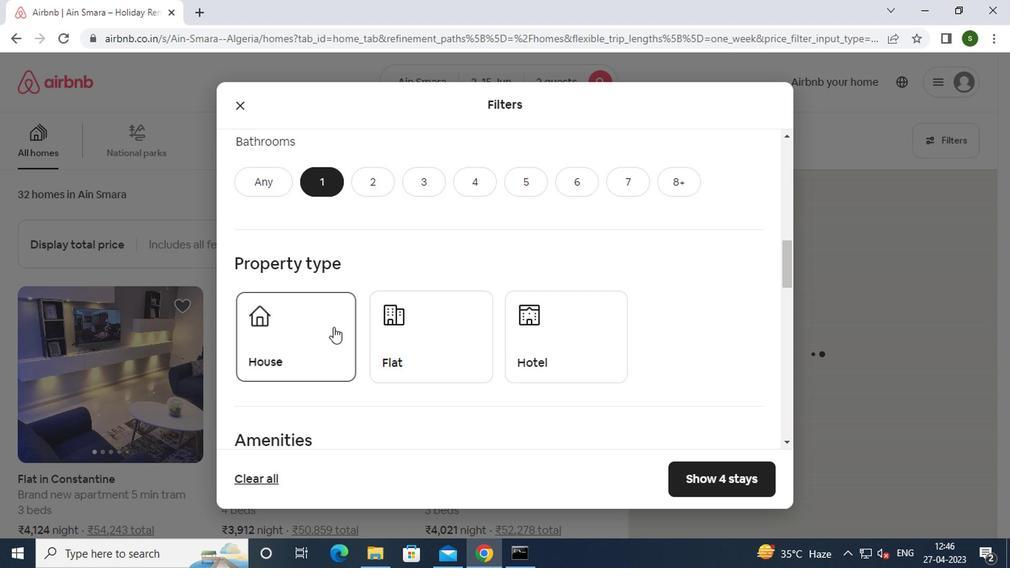 
Action: Mouse moved to (575, 340)
Screenshot: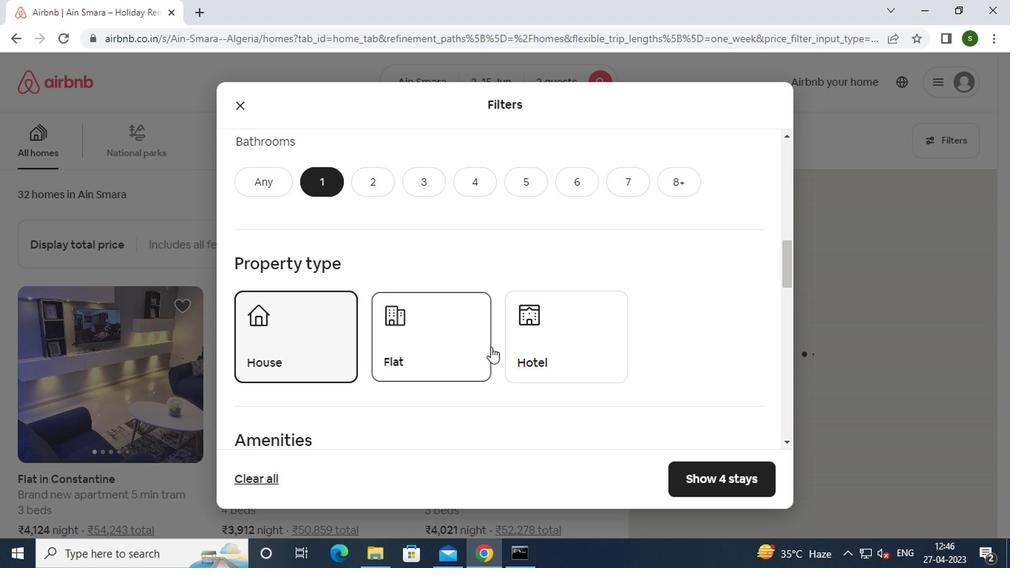 
Action: Mouse pressed left at (575, 340)
Screenshot: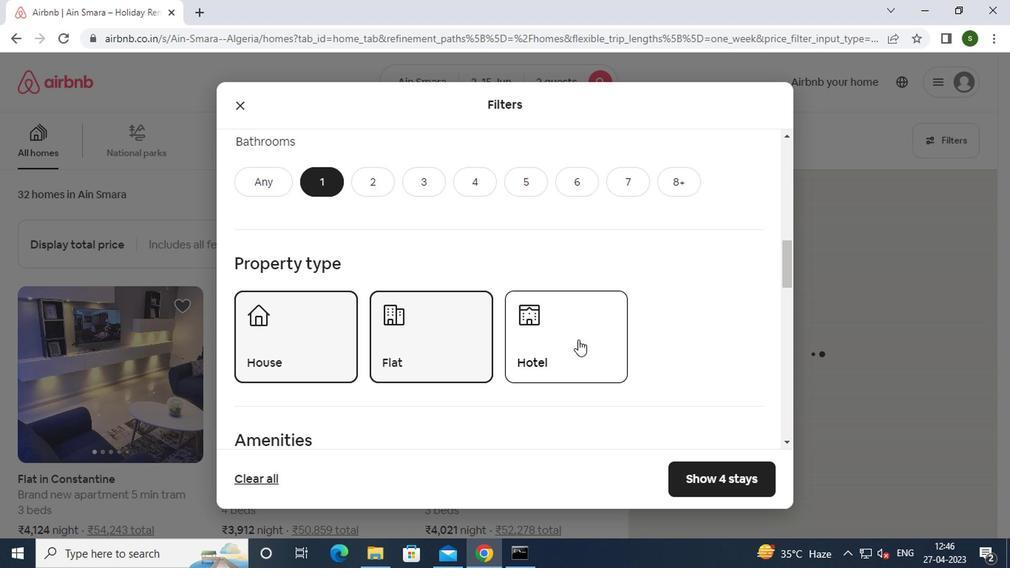 
Action: Mouse moved to (553, 283)
Screenshot: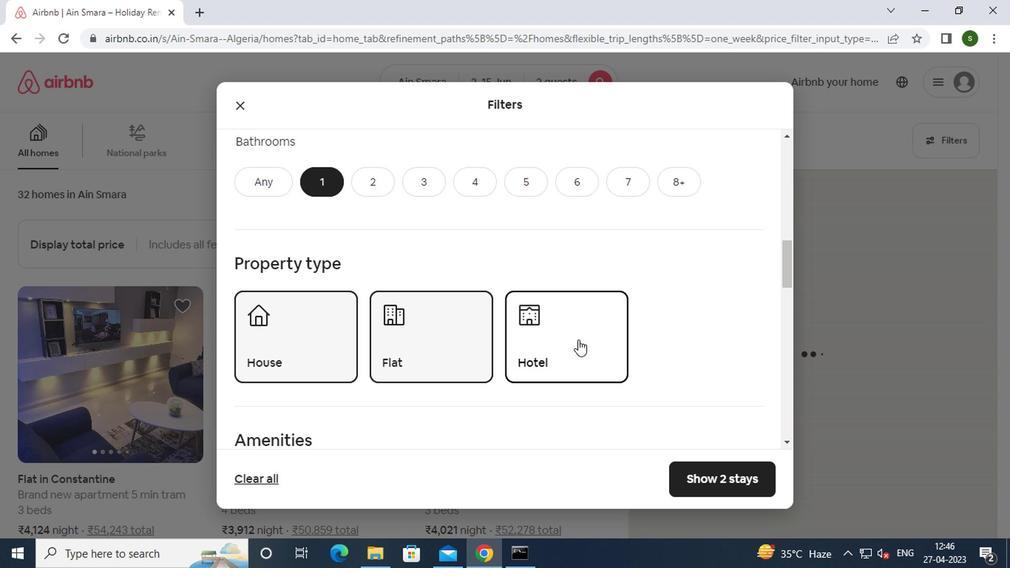 
Action: Mouse scrolled (553, 282) with delta (0, -1)
Screenshot: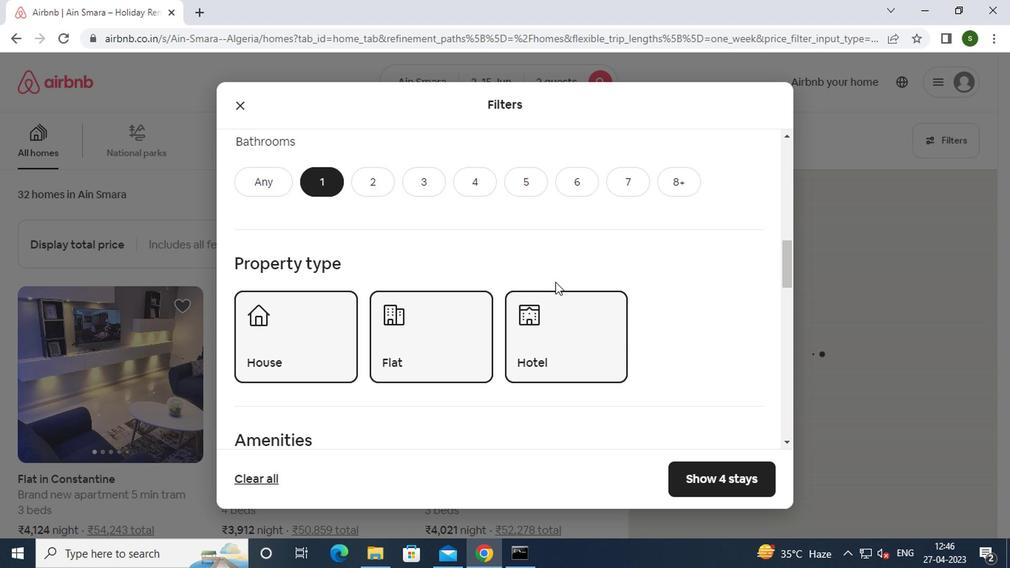 
Action: Mouse scrolled (553, 282) with delta (0, -1)
Screenshot: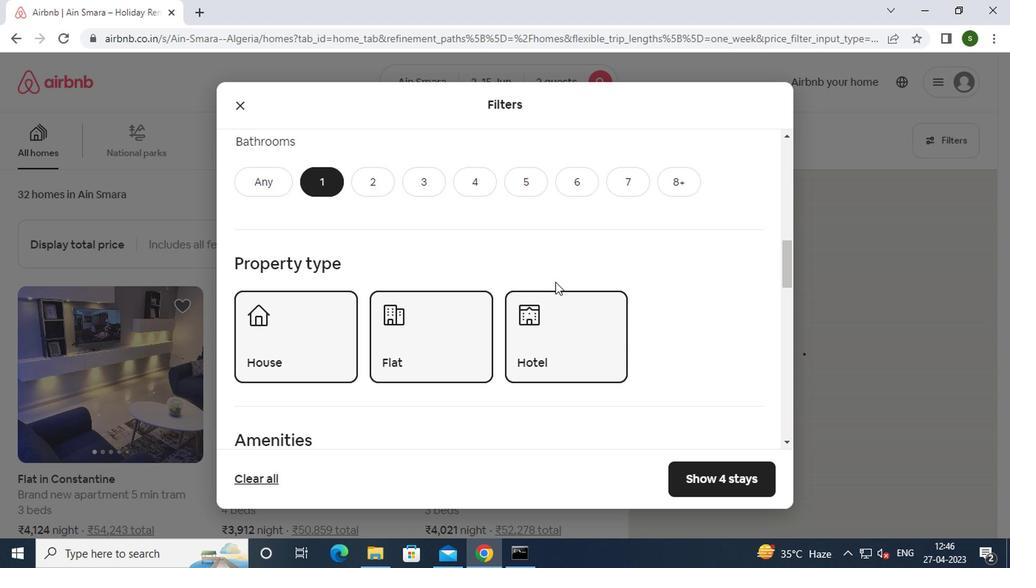 
Action: Mouse scrolled (553, 282) with delta (0, -1)
Screenshot: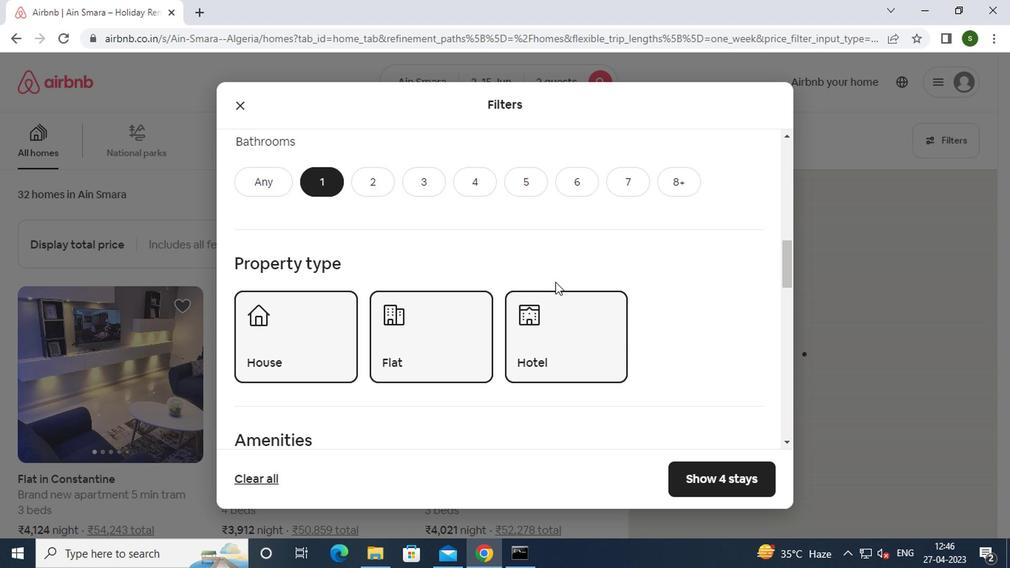 
Action: Mouse scrolled (553, 282) with delta (0, -1)
Screenshot: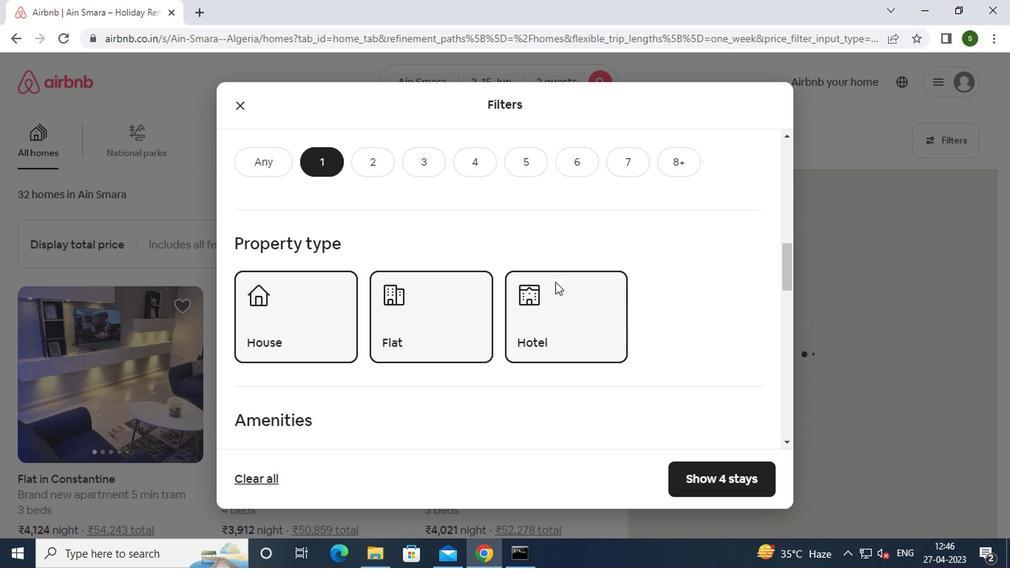 
Action: Mouse scrolled (553, 282) with delta (0, -1)
Screenshot: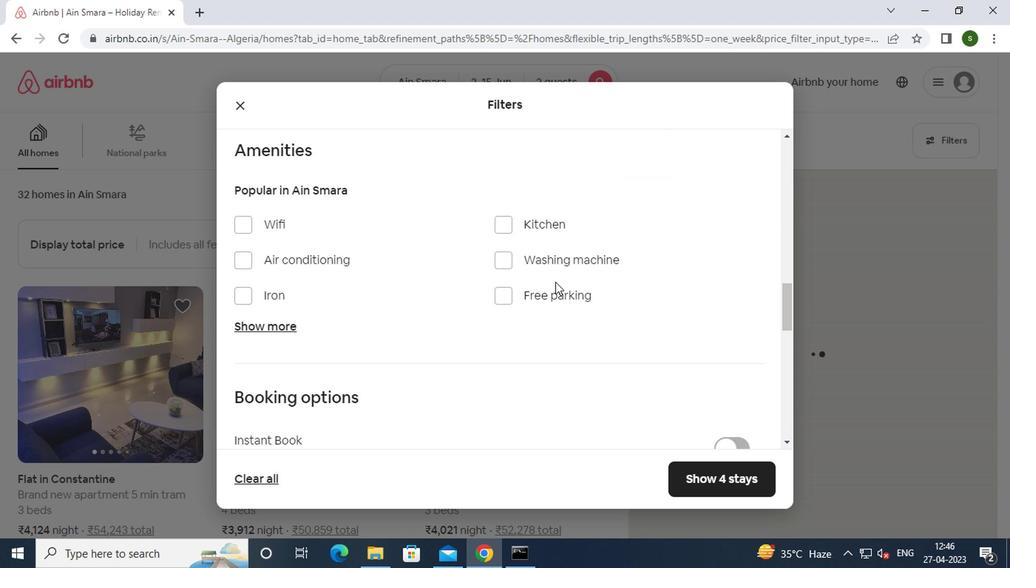 
Action: Mouse scrolled (553, 282) with delta (0, -1)
Screenshot: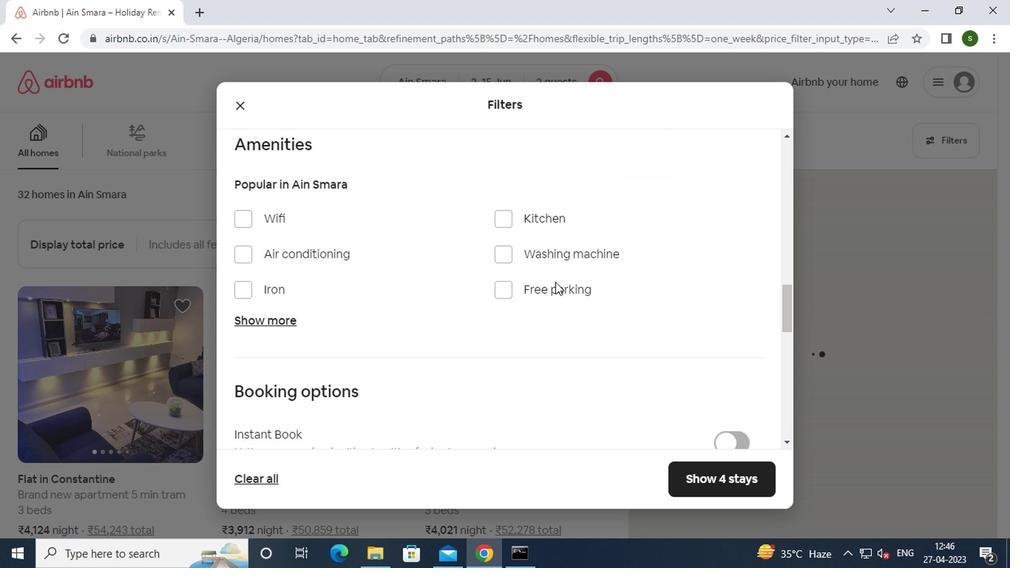 
Action: Mouse scrolled (553, 282) with delta (0, -1)
Screenshot: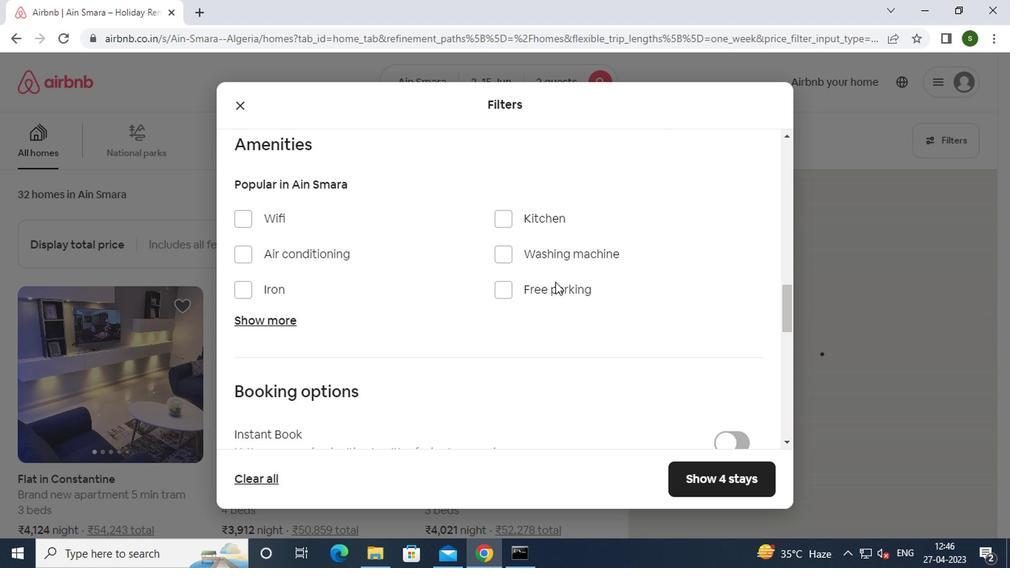 
Action: Mouse moved to (721, 271)
Screenshot: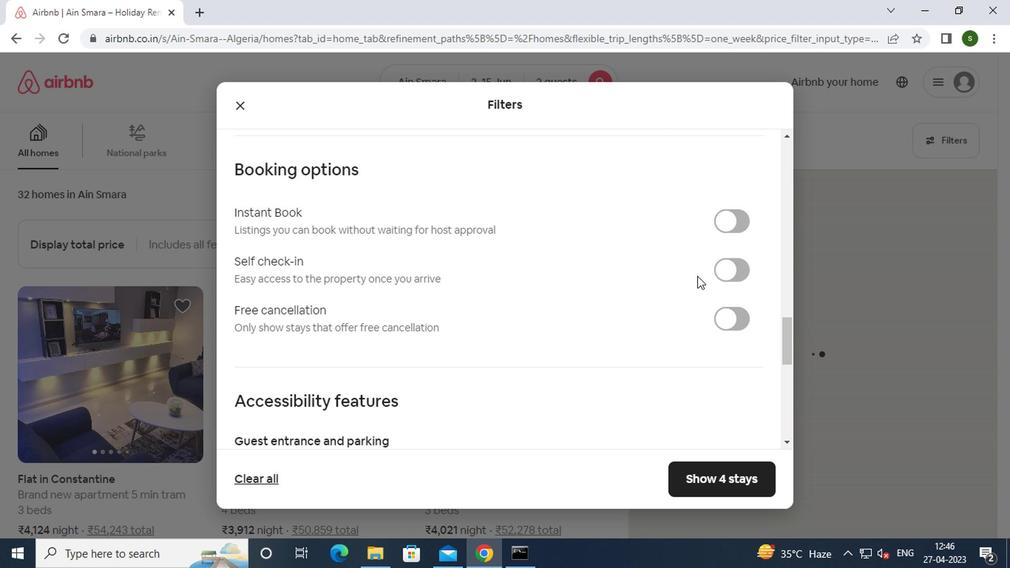 
Action: Mouse pressed left at (721, 271)
Screenshot: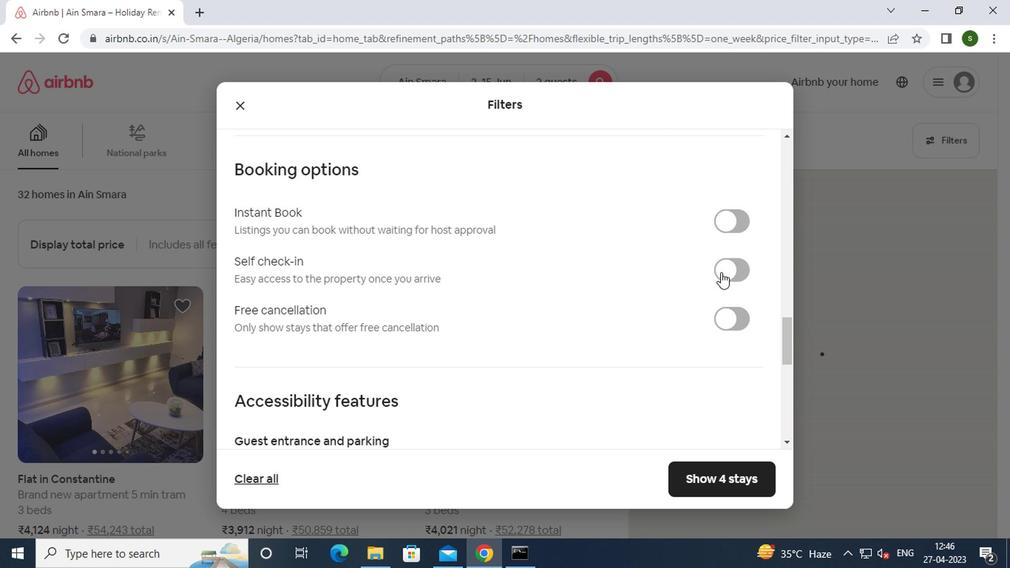
Action: Mouse moved to (703, 474)
Screenshot: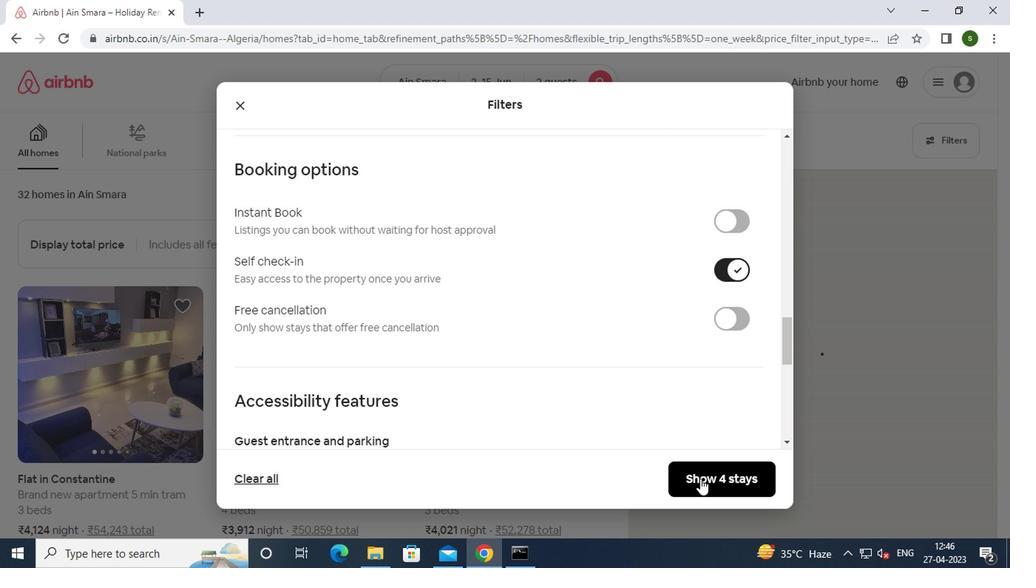 
Action: Mouse pressed left at (703, 474)
Screenshot: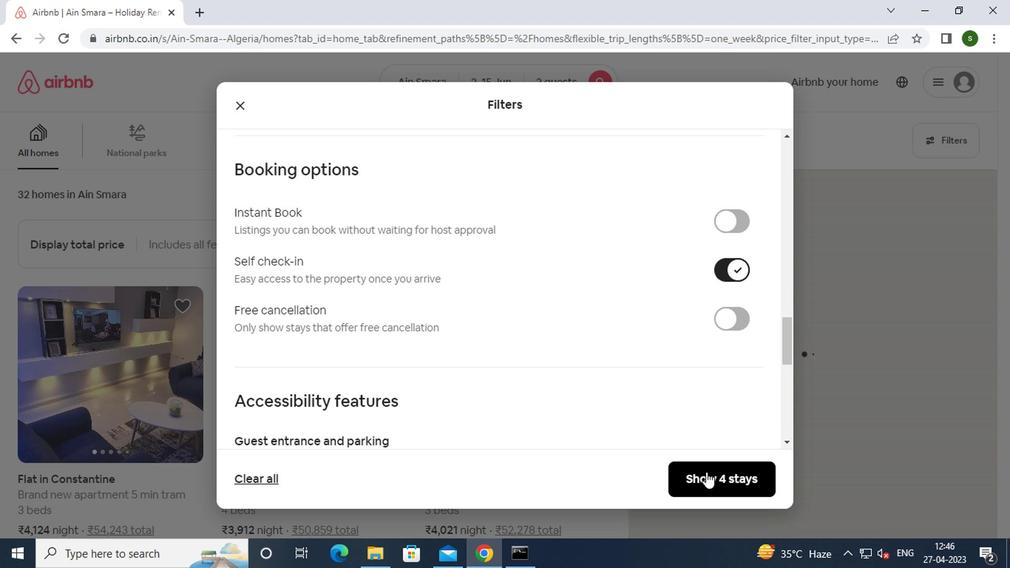 
